 Task: Look for space in Oleksandriya, Ukraine from 6th September, 2023 to 18th September, 2023 for 3 adults in price range Rs.6000 to Rs.12000. Place can be entire place with 2 bedrooms having 2 beds and 2 bathrooms. Property type can be house, flat, guest house, hotel. Booking option can be shelf check-in. Required host language is English.
Action: Mouse moved to (414, 99)
Screenshot: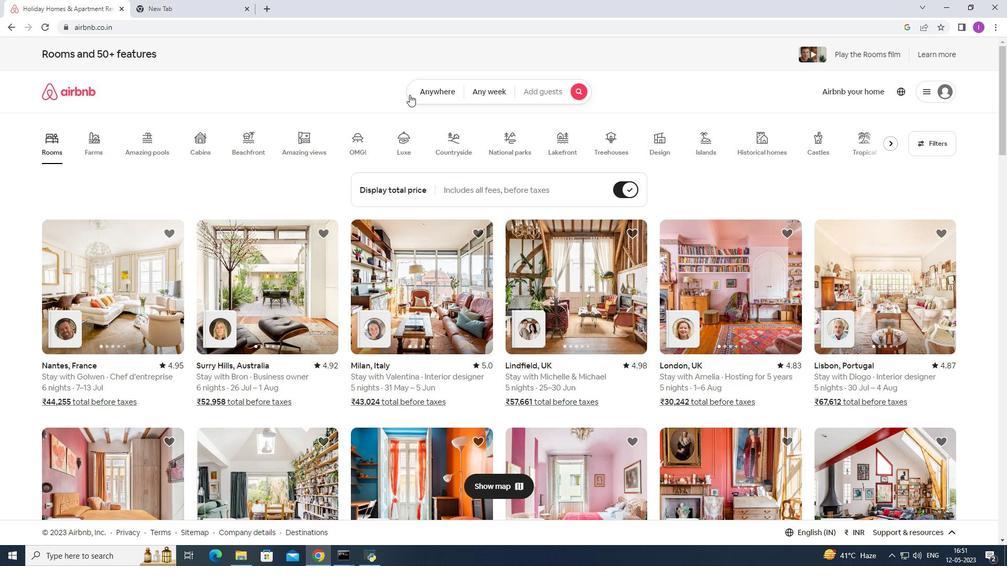 
Action: Mouse pressed left at (414, 99)
Screenshot: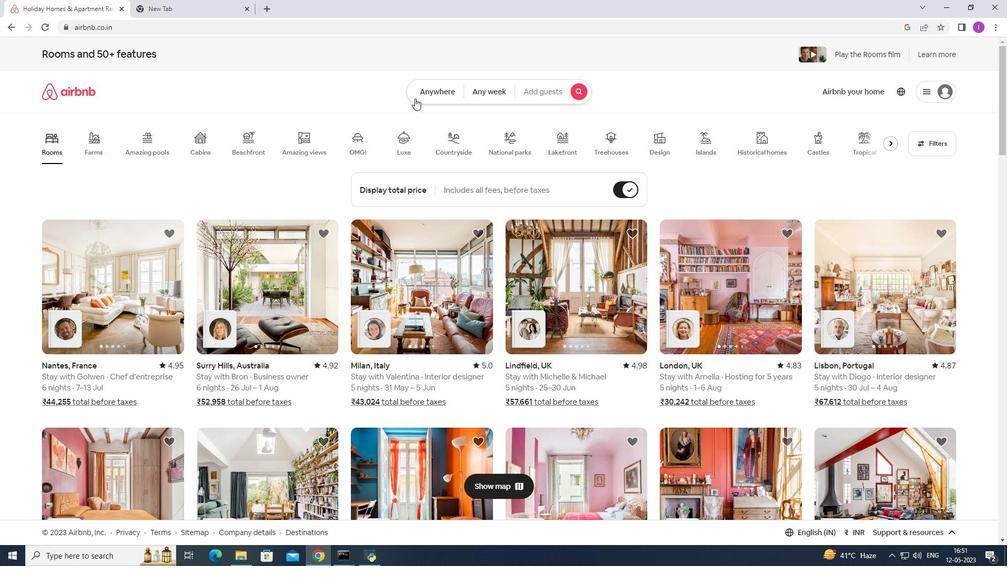 
Action: Mouse moved to (363, 130)
Screenshot: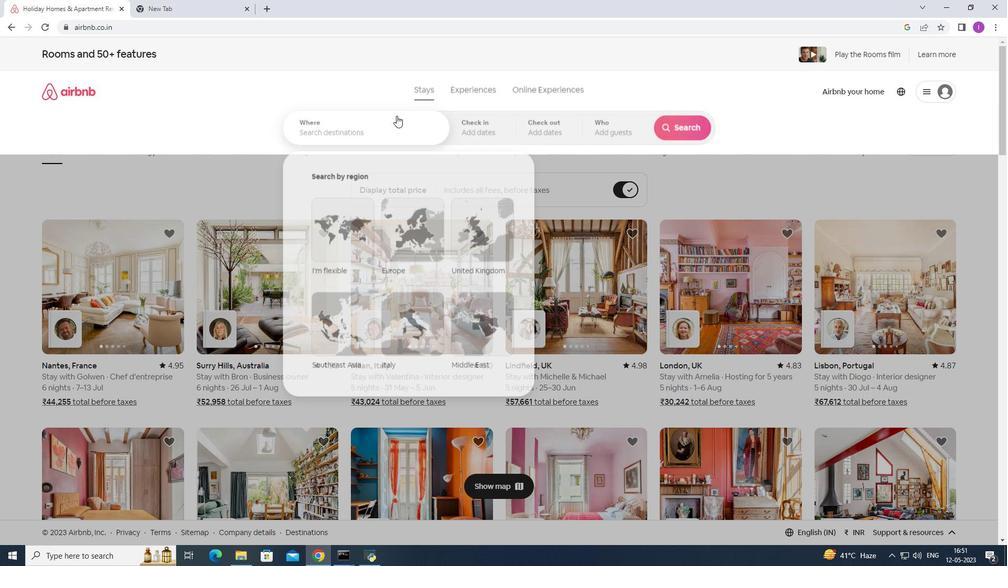 
Action: Mouse pressed left at (363, 130)
Screenshot: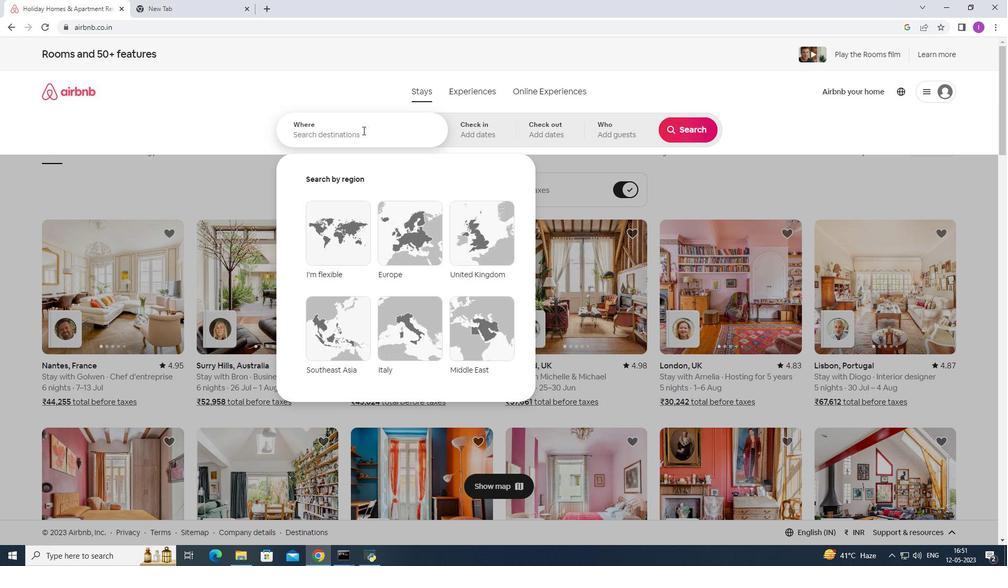 
Action: Mouse moved to (362, 130)
Screenshot: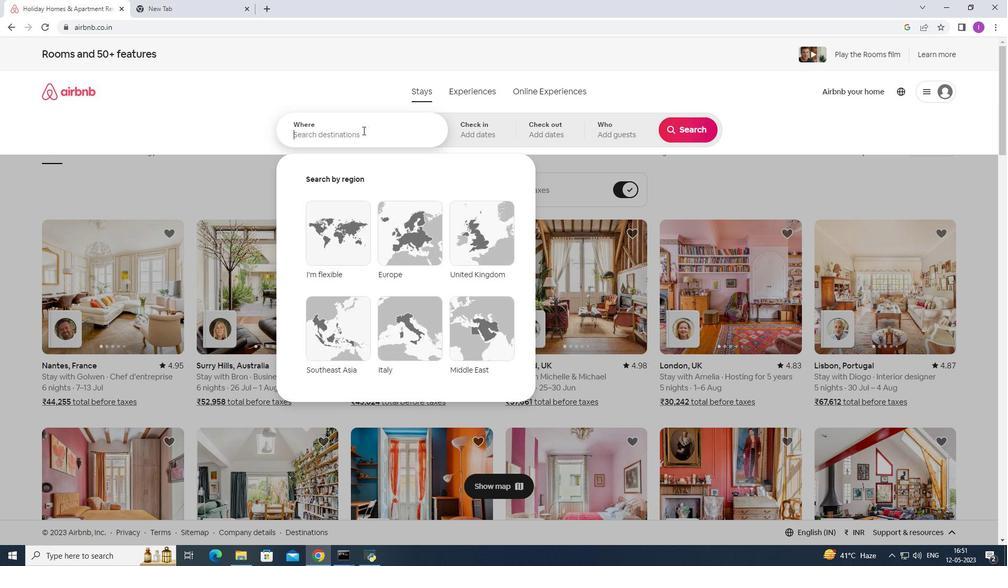 
Action: Key pressed <Key.shift><Key.shift>Oleksandriya,<Key.shift><Key.shift><Key.shift>Ukraine
Screenshot: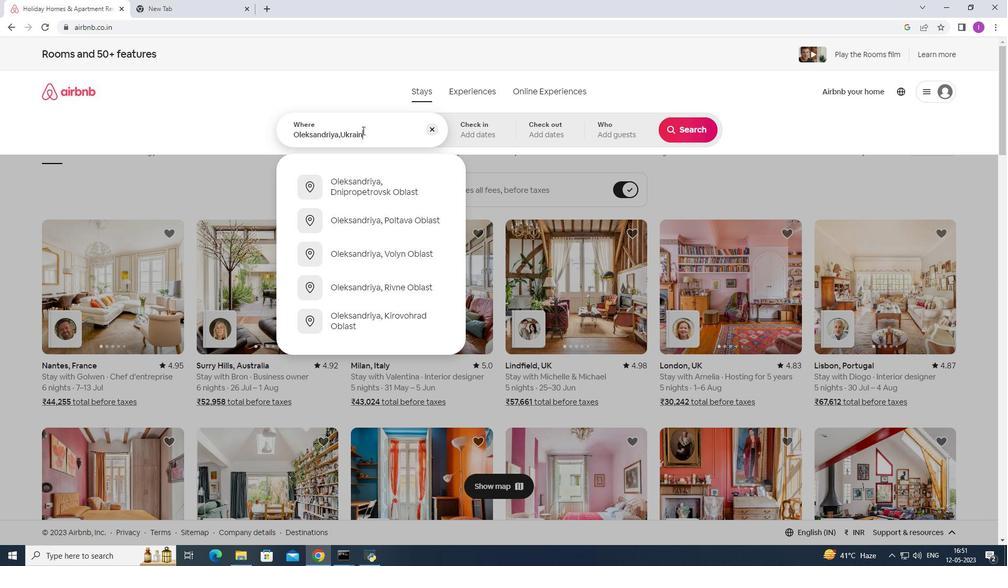 
Action: Mouse moved to (471, 136)
Screenshot: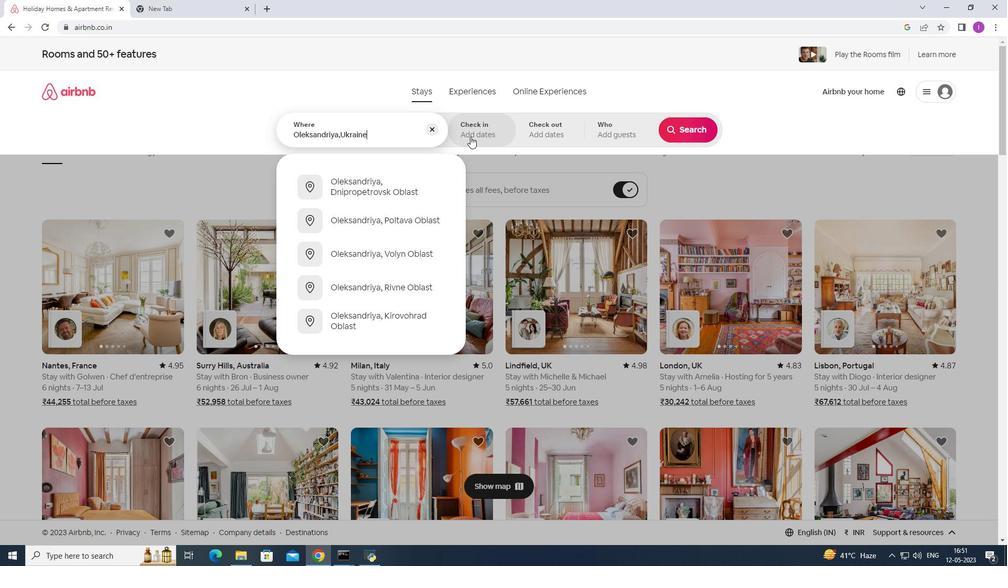 
Action: Mouse pressed left at (471, 136)
Screenshot: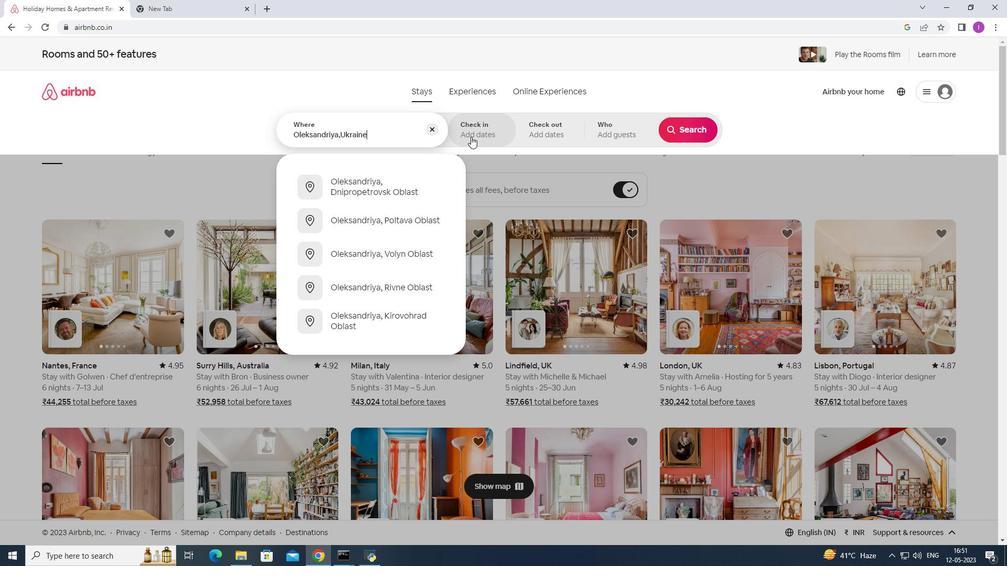 
Action: Mouse moved to (685, 211)
Screenshot: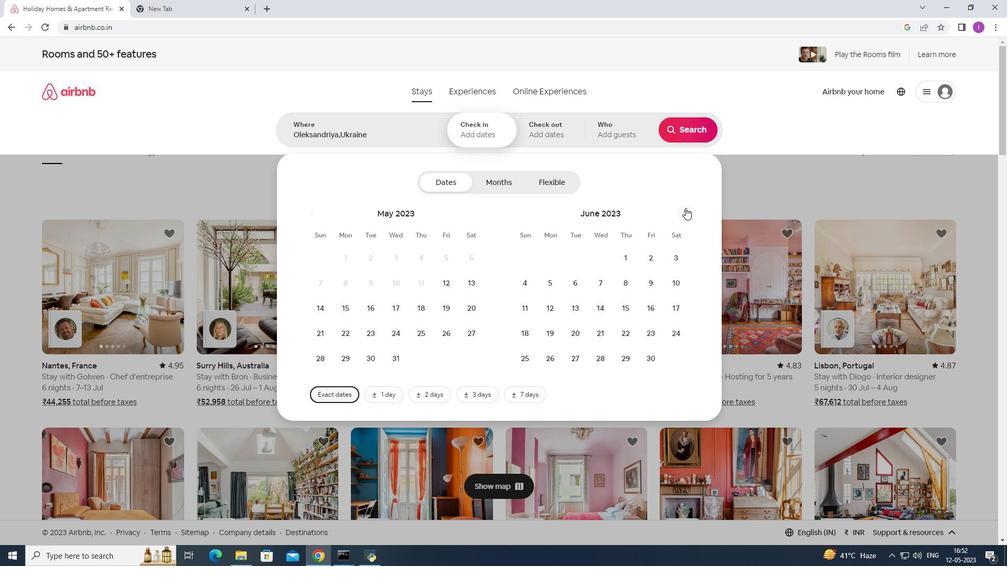 
Action: Mouse pressed left at (685, 211)
Screenshot: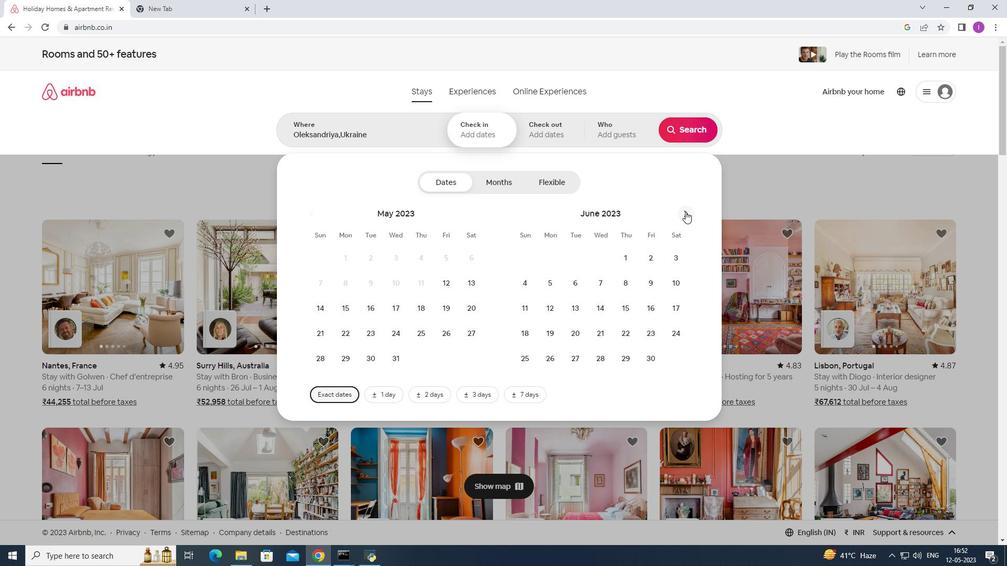 
Action: Mouse pressed left at (685, 211)
Screenshot: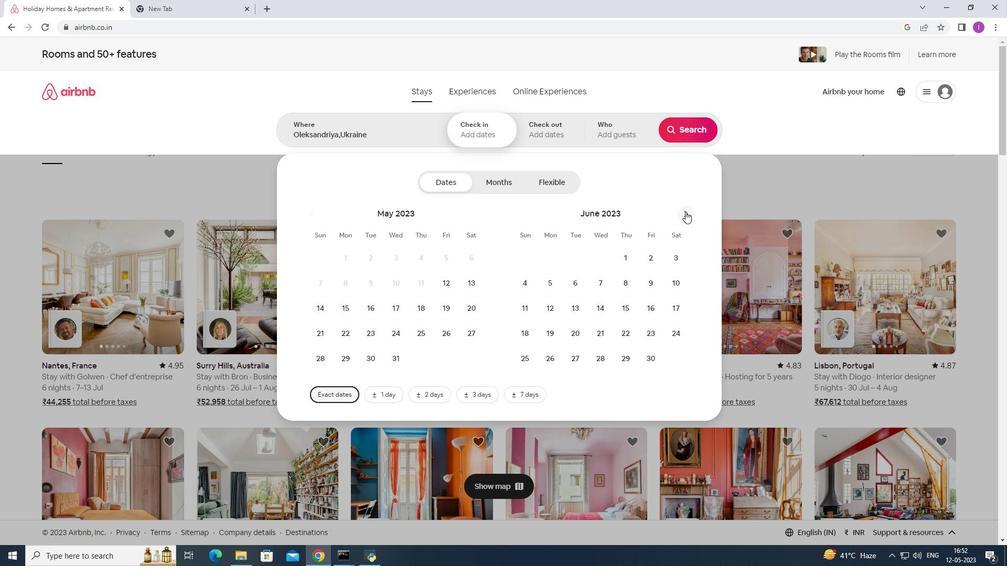 
Action: Mouse pressed left at (685, 211)
Screenshot: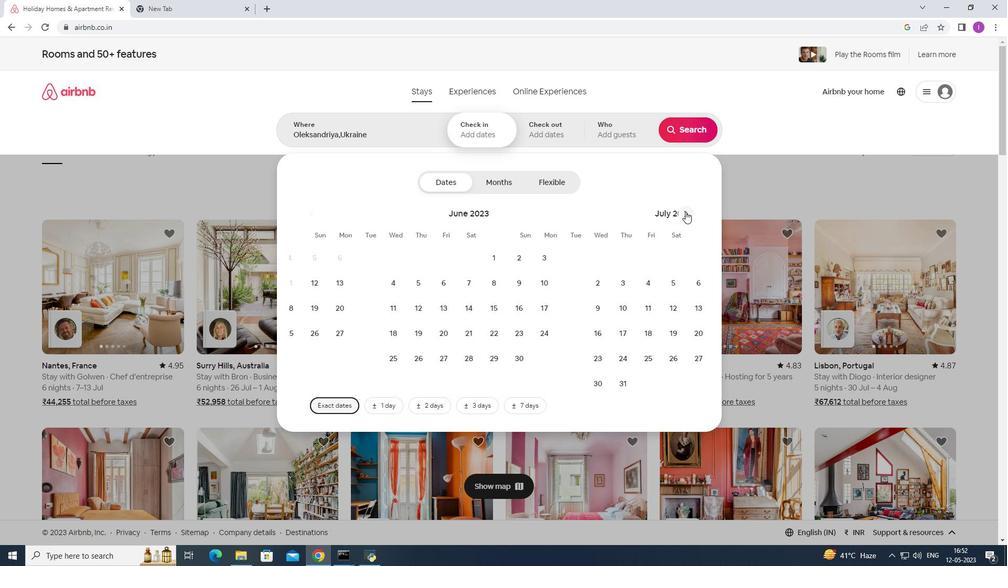 
Action: Mouse pressed left at (685, 211)
Screenshot: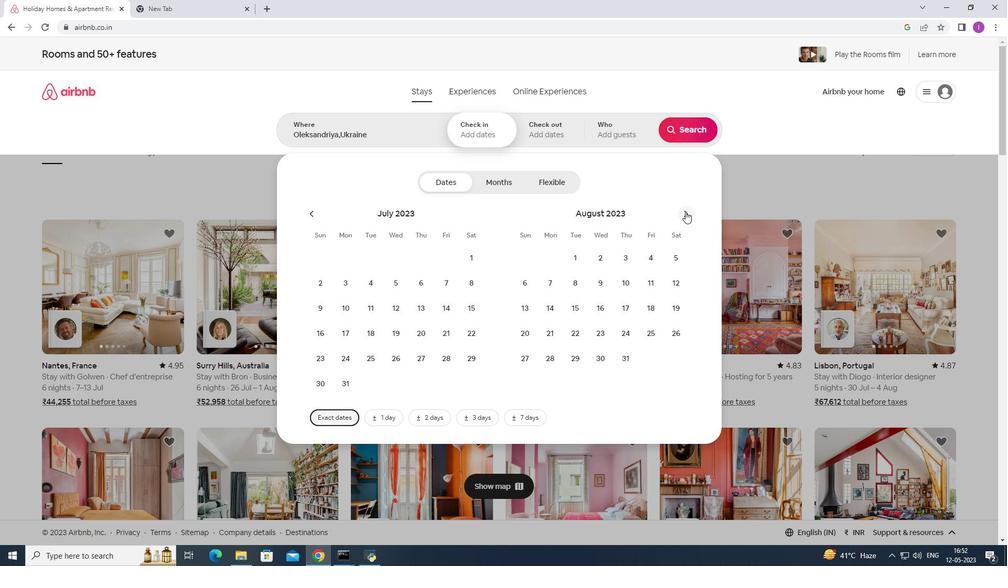 
Action: Mouse moved to (600, 287)
Screenshot: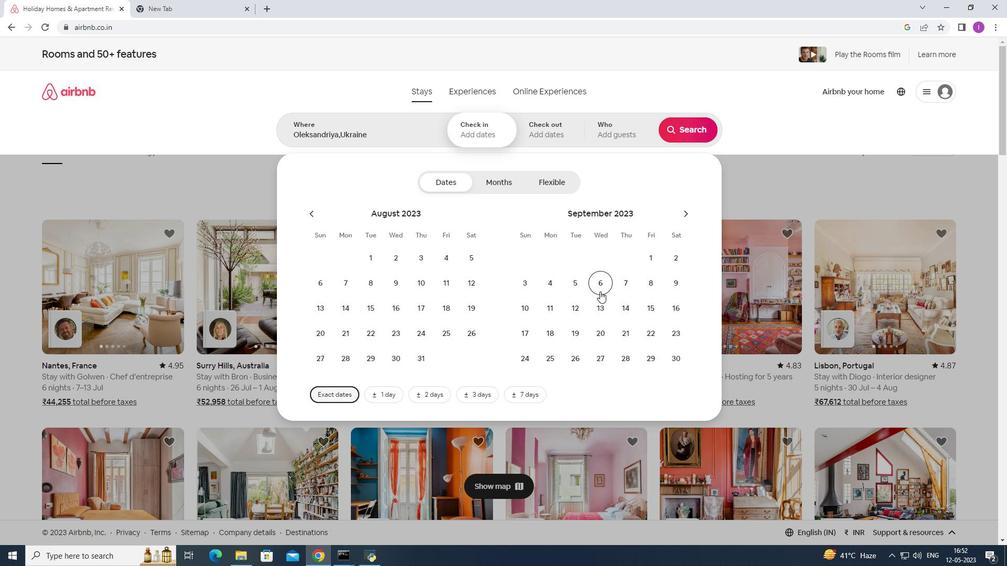 
Action: Mouse pressed left at (600, 287)
Screenshot: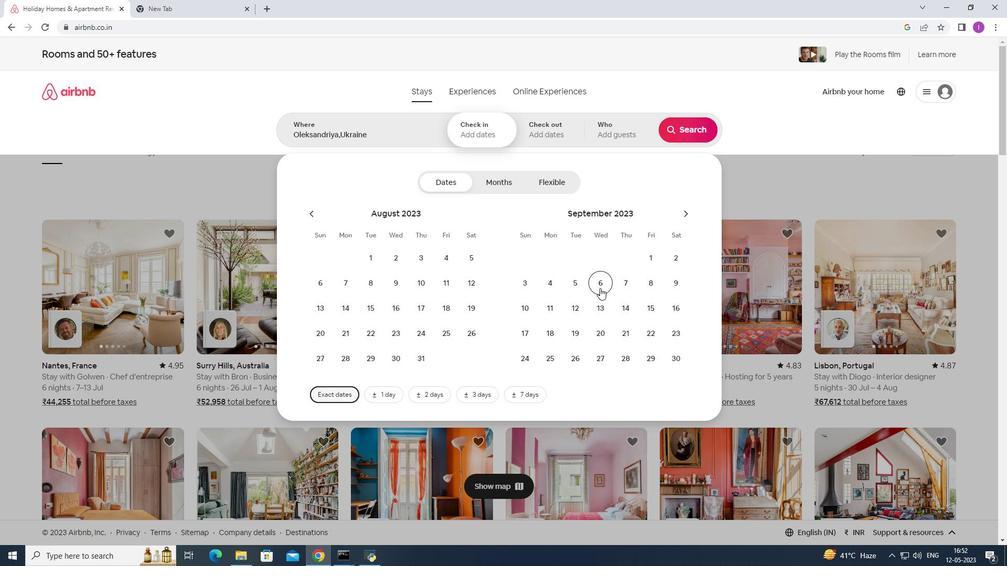 
Action: Mouse moved to (547, 336)
Screenshot: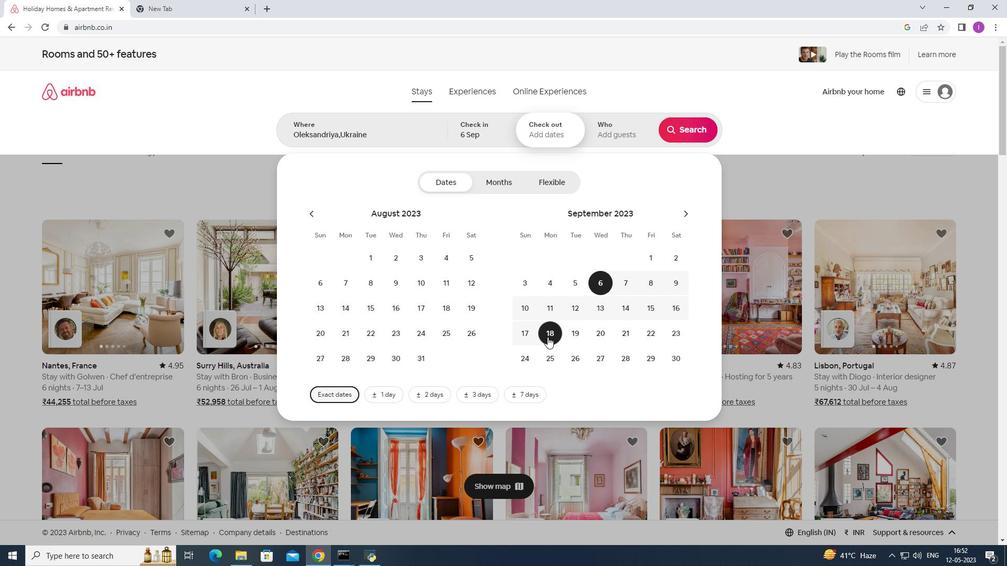 
Action: Mouse pressed left at (547, 336)
Screenshot: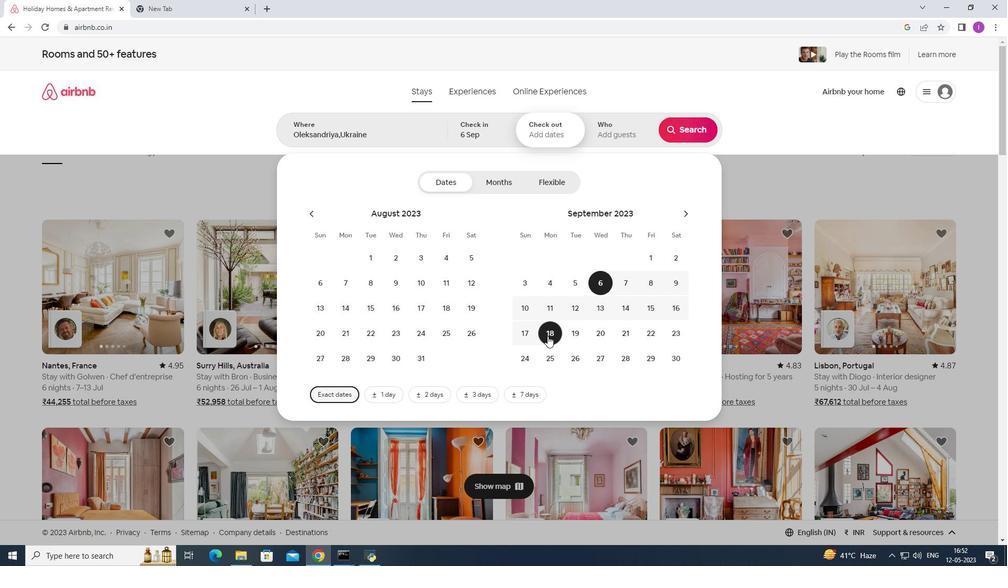 
Action: Mouse moved to (632, 136)
Screenshot: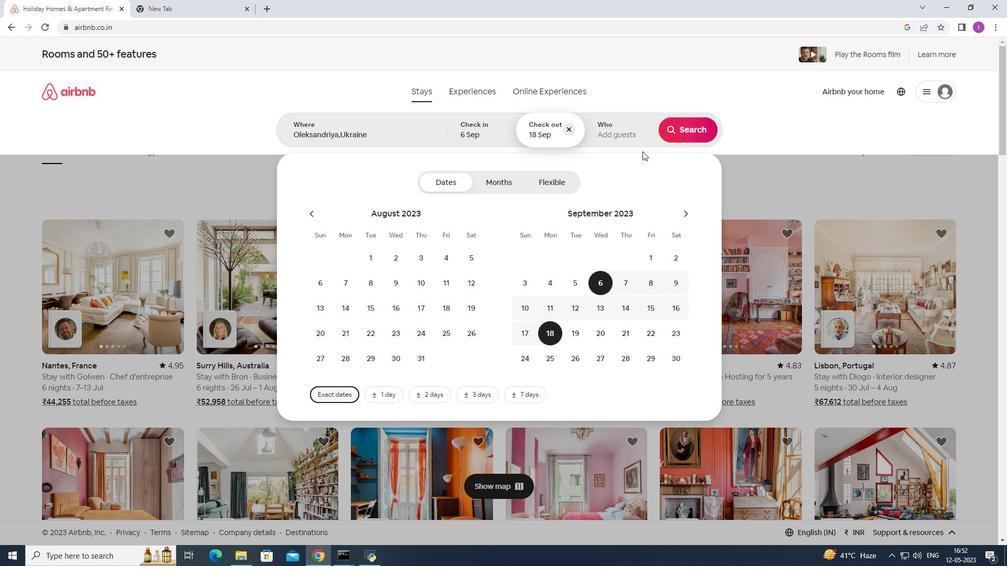
Action: Mouse pressed left at (632, 136)
Screenshot: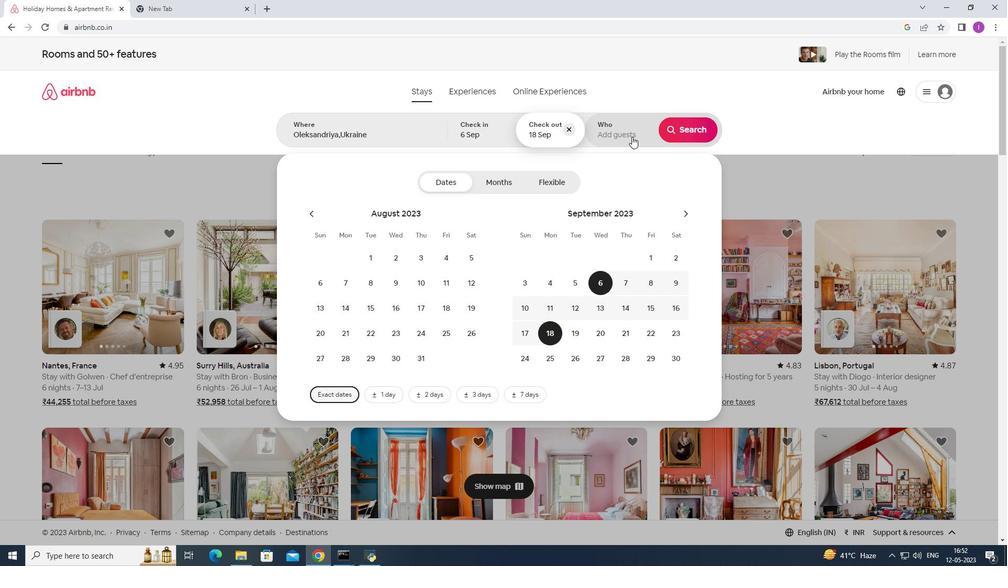 
Action: Mouse moved to (692, 184)
Screenshot: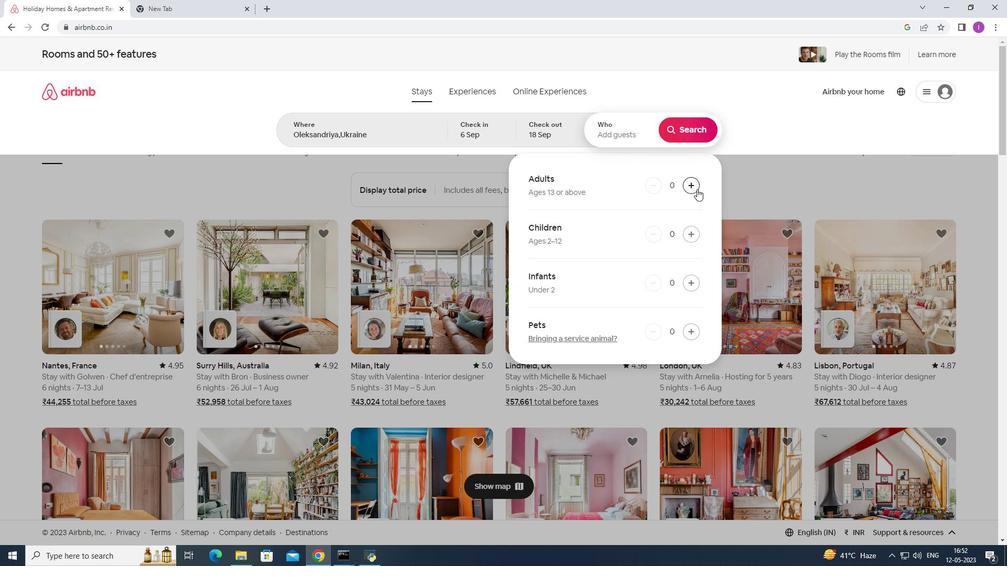 
Action: Mouse pressed left at (692, 184)
Screenshot: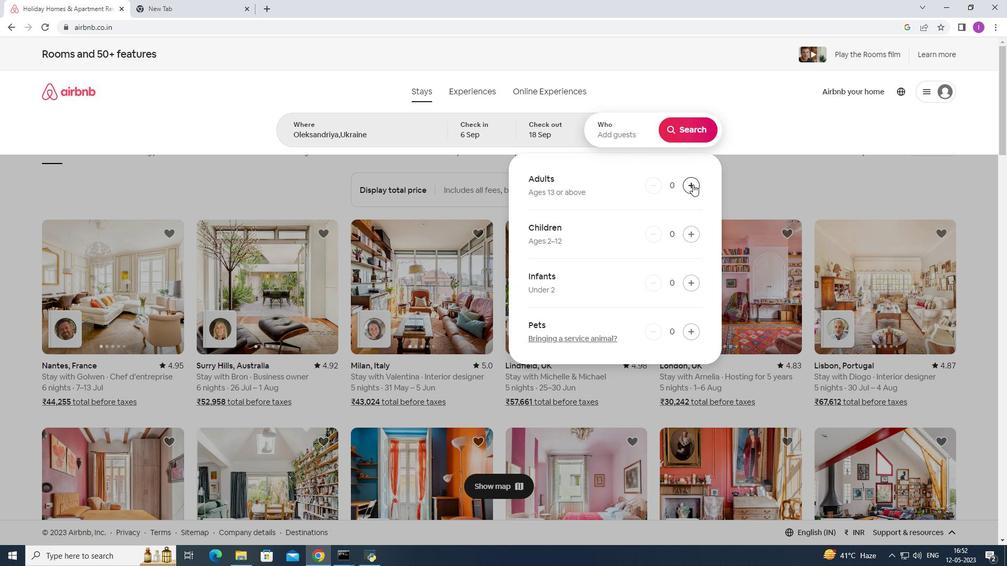 
Action: Mouse pressed left at (692, 184)
Screenshot: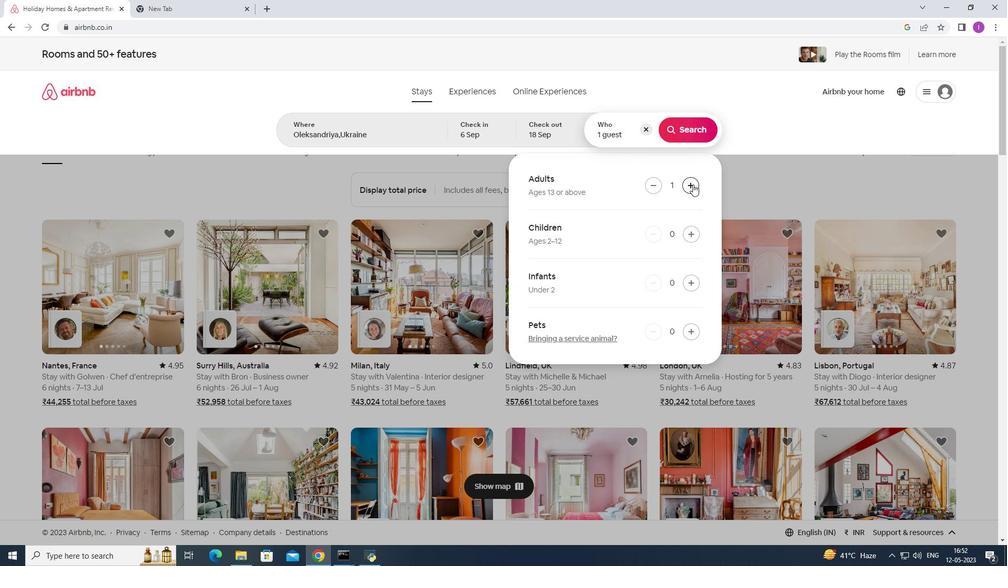 
Action: Mouse pressed left at (692, 184)
Screenshot: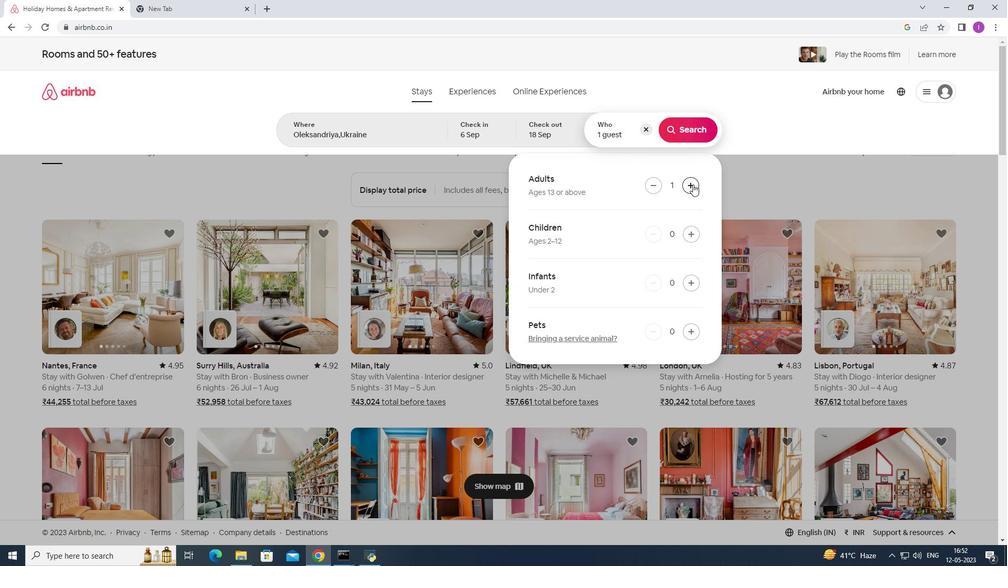 
Action: Mouse pressed left at (692, 184)
Screenshot: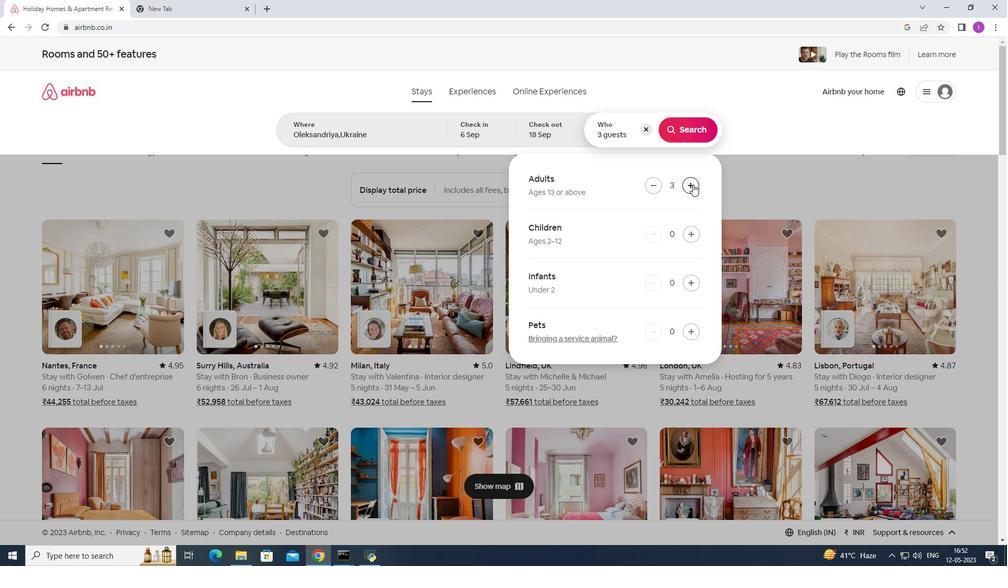 
Action: Mouse moved to (653, 187)
Screenshot: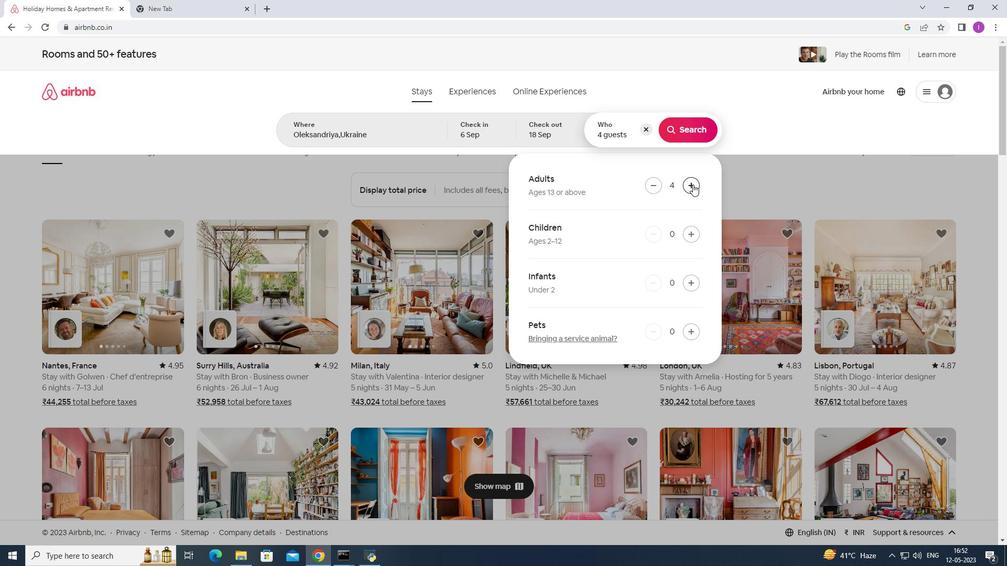 
Action: Mouse pressed left at (653, 187)
Screenshot: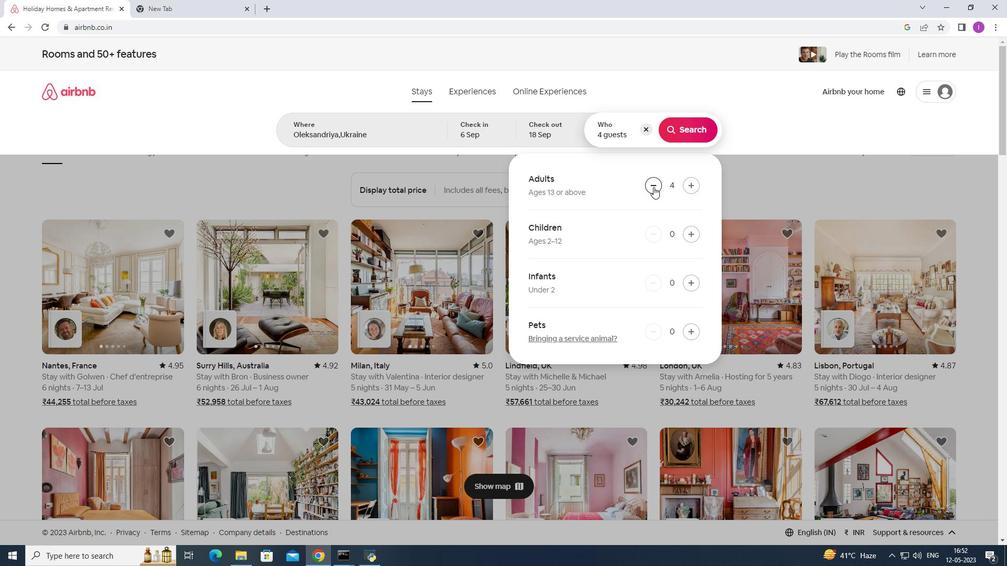 
Action: Mouse moved to (675, 143)
Screenshot: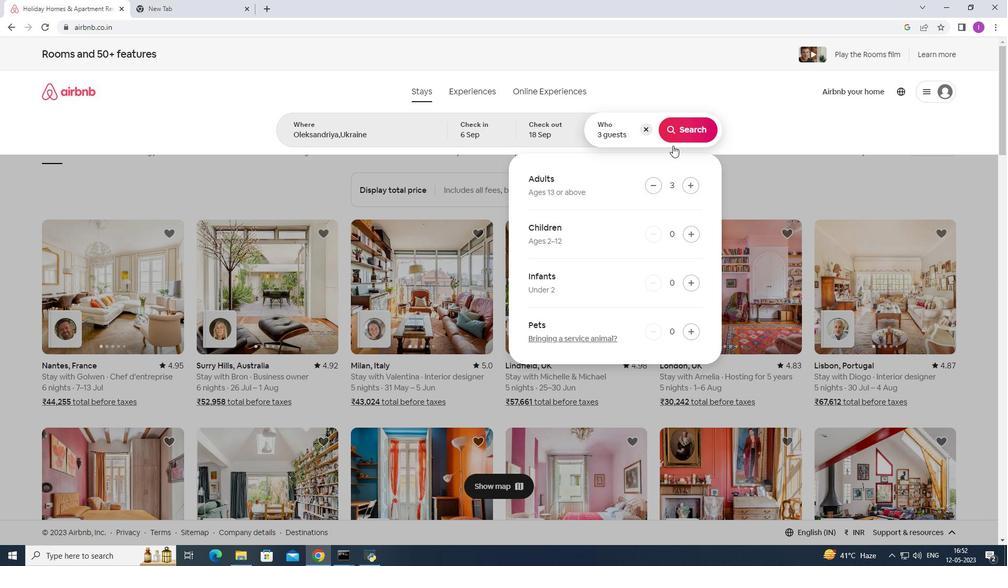 
Action: Mouse pressed left at (675, 143)
Screenshot: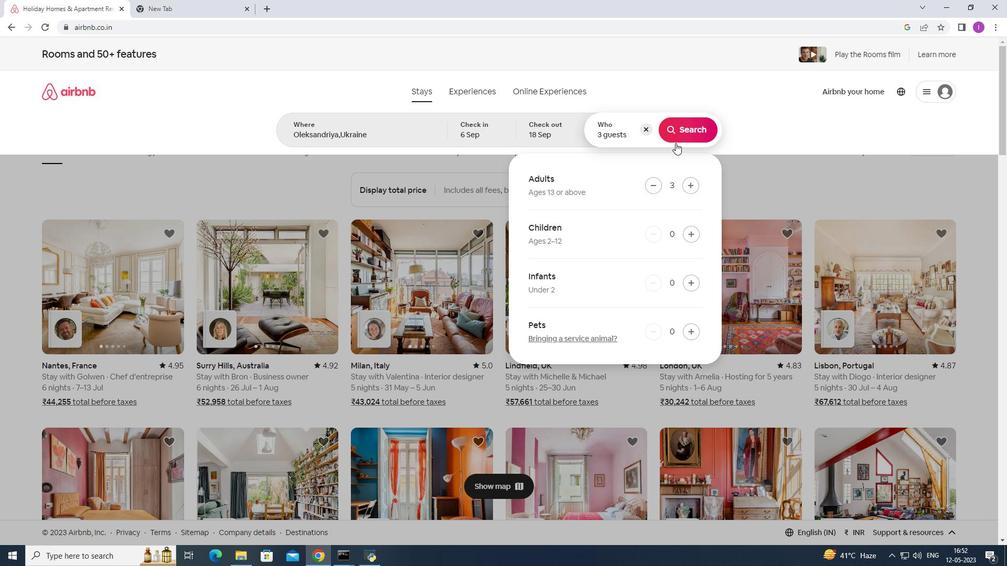 
Action: Mouse moved to (691, 136)
Screenshot: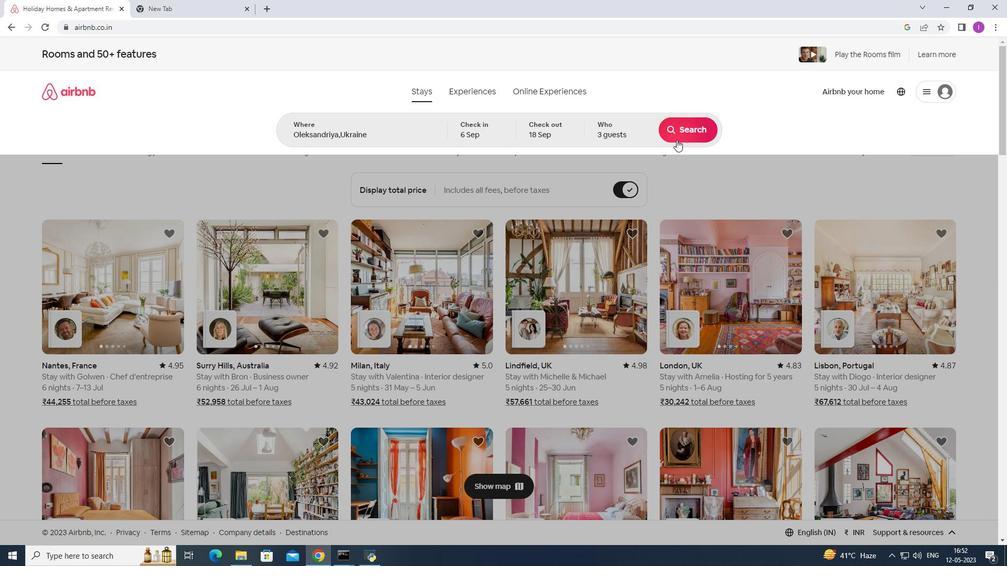 
Action: Mouse pressed left at (691, 136)
Screenshot: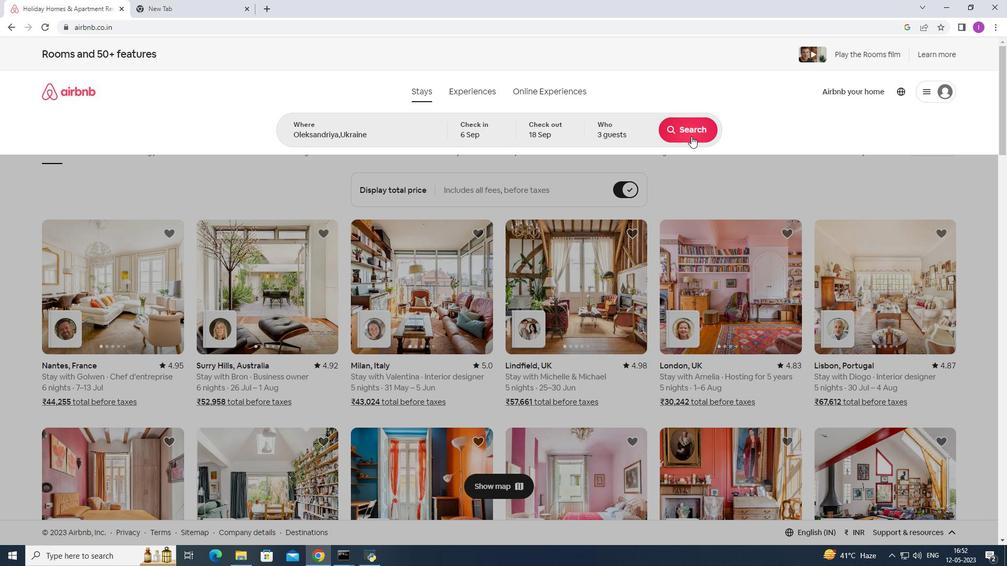 
Action: Mouse moved to (955, 97)
Screenshot: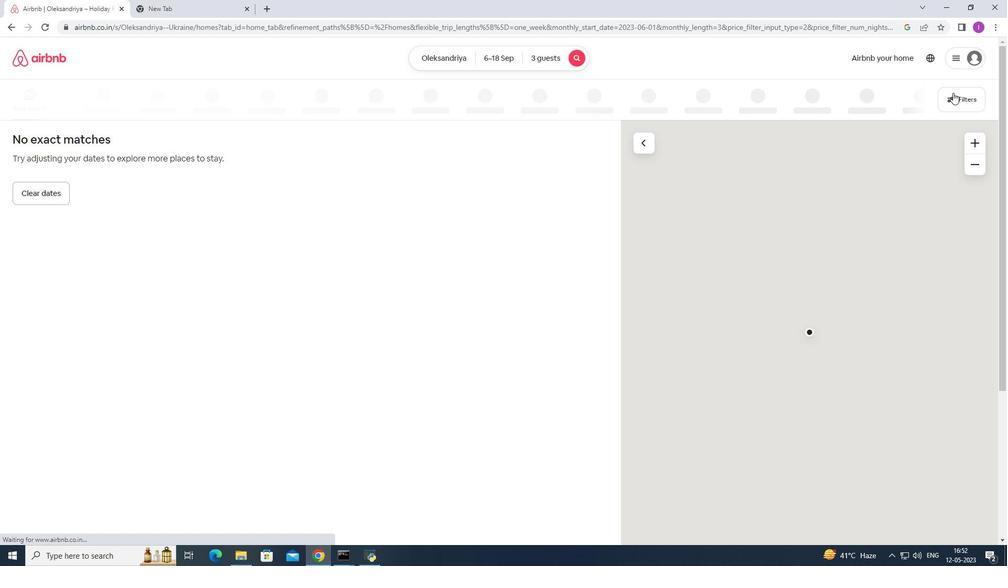 
Action: Mouse pressed left at (955, 97)
Screenshot: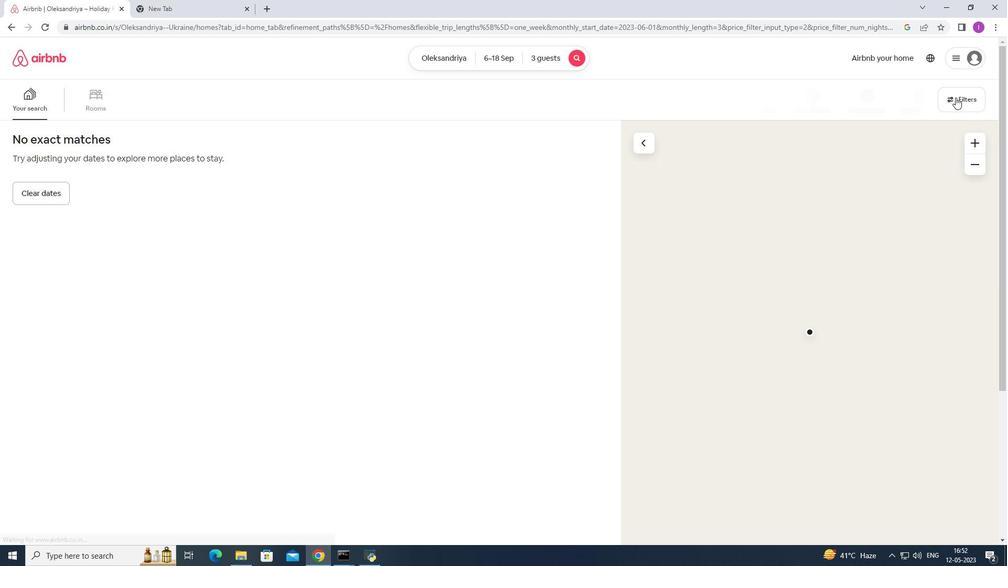 
Action: Mouse moved to (578, 359)
Screenshot: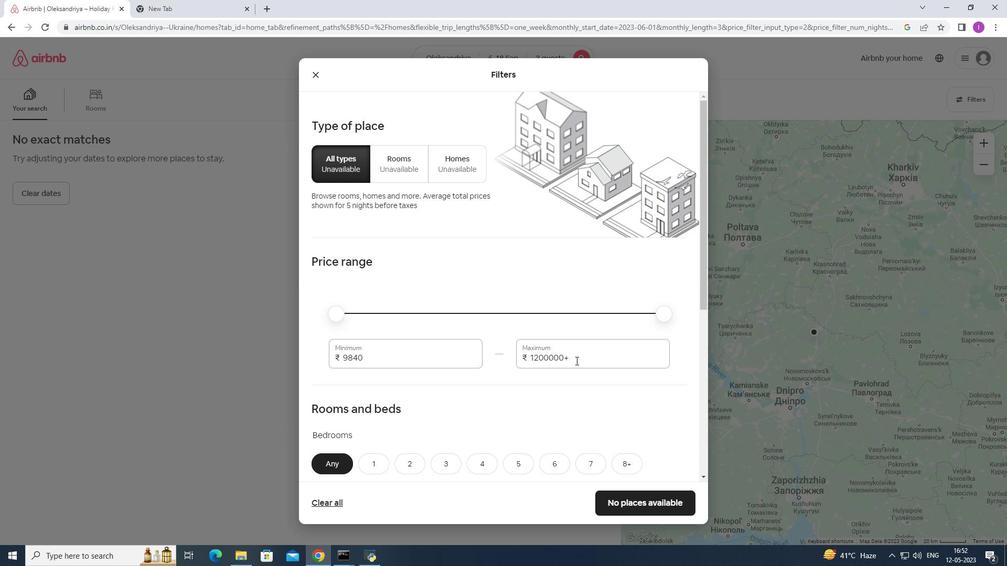 
Action: Mouse pressed left at (578, 359)
Screenshot: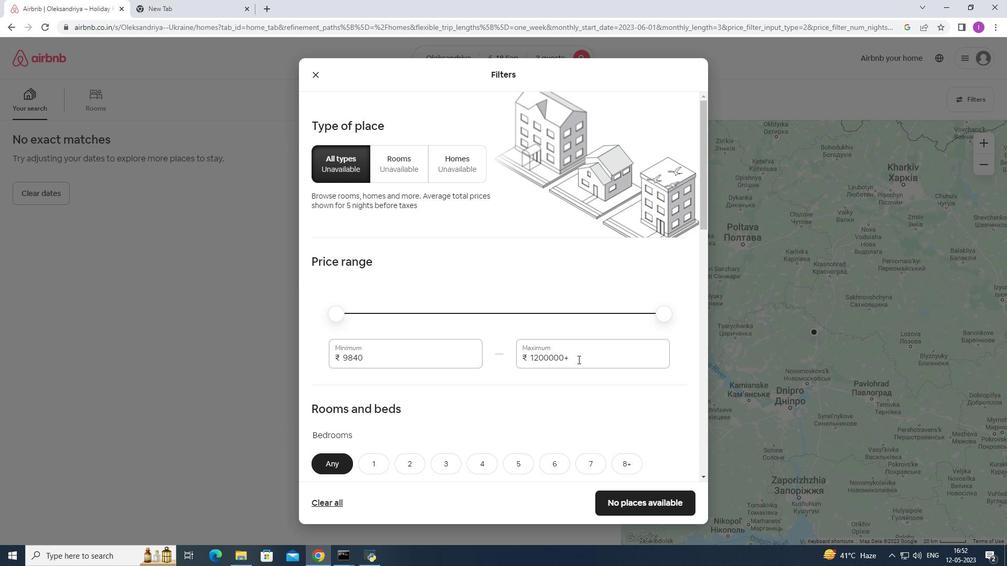 
Action: Mouse moved to (518, 357)
Screenshot: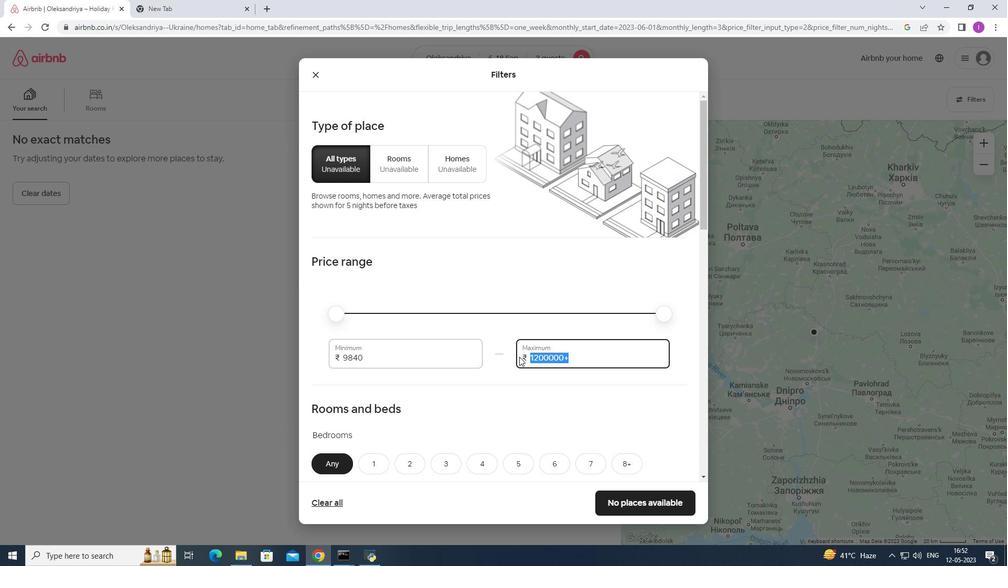 
Action: Key pressed 12000
Screenshot: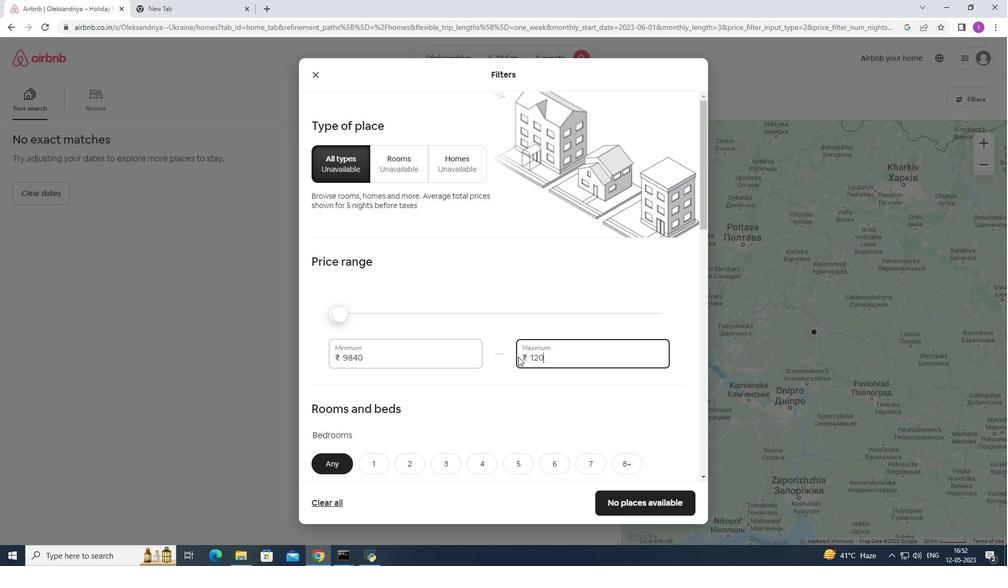 
Action: Mouse moved to (374, 356)
Screenshot: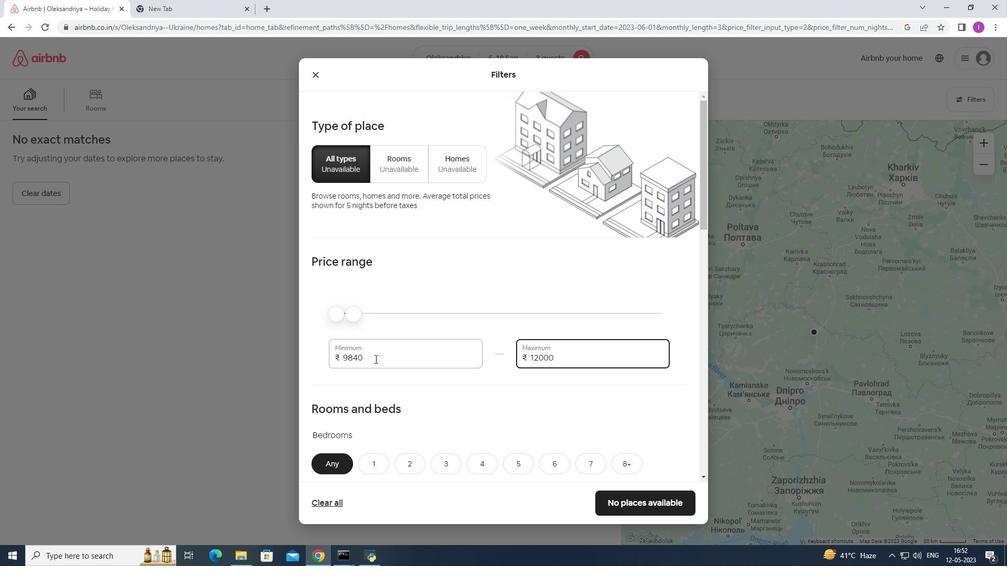 
Action: Mouse pressed left at (374, 356)
Screenshot: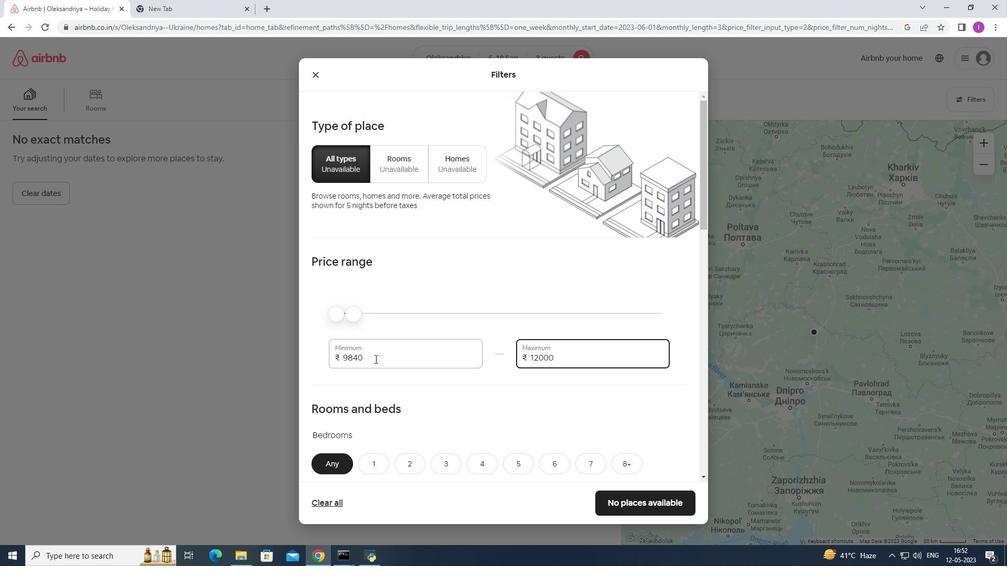 
Action: Mouse moved to (337, 349)
Screenshot: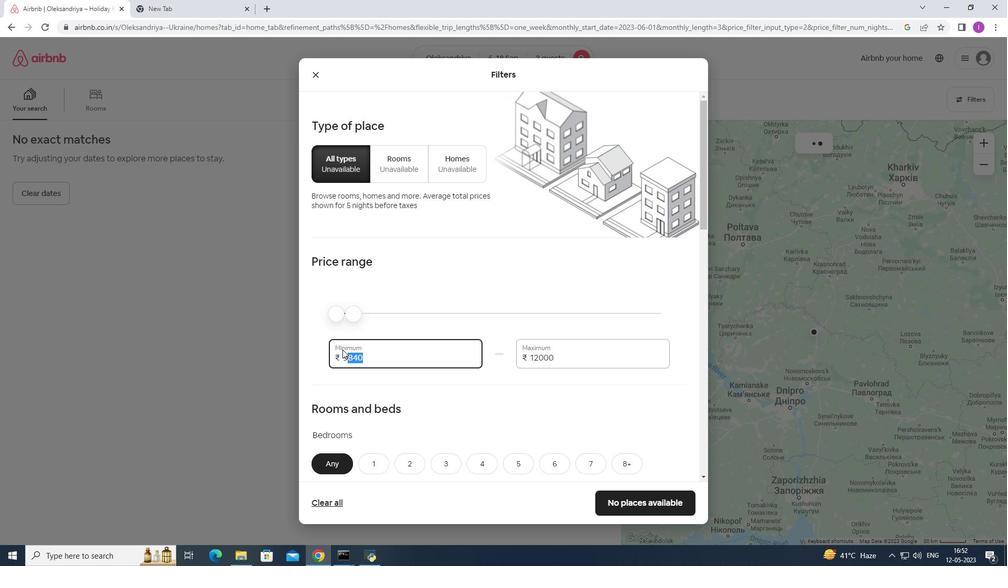 
Action: Key pressed 6000
Screenshot: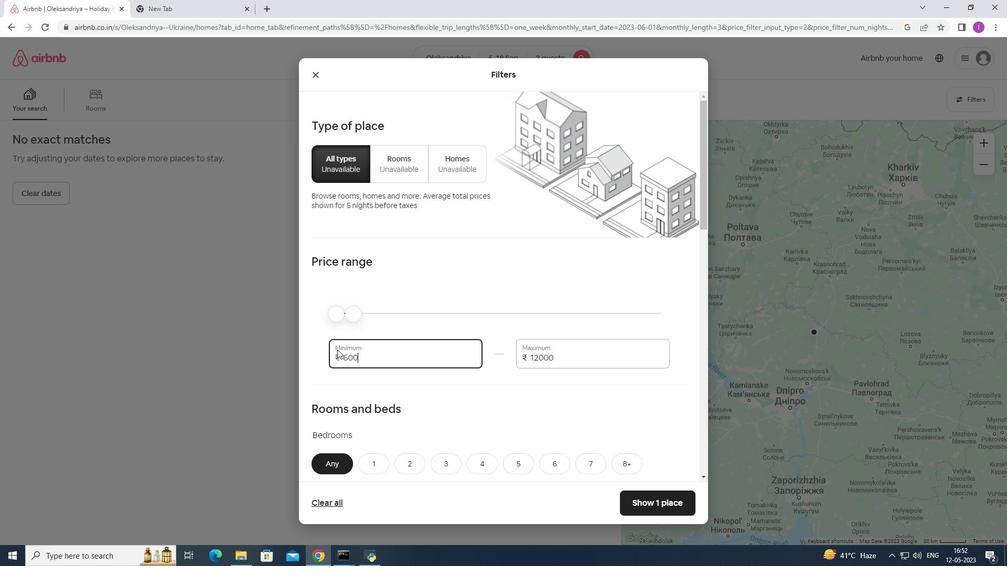 
Action: Mouse moved to (407, 370)
Screenshot: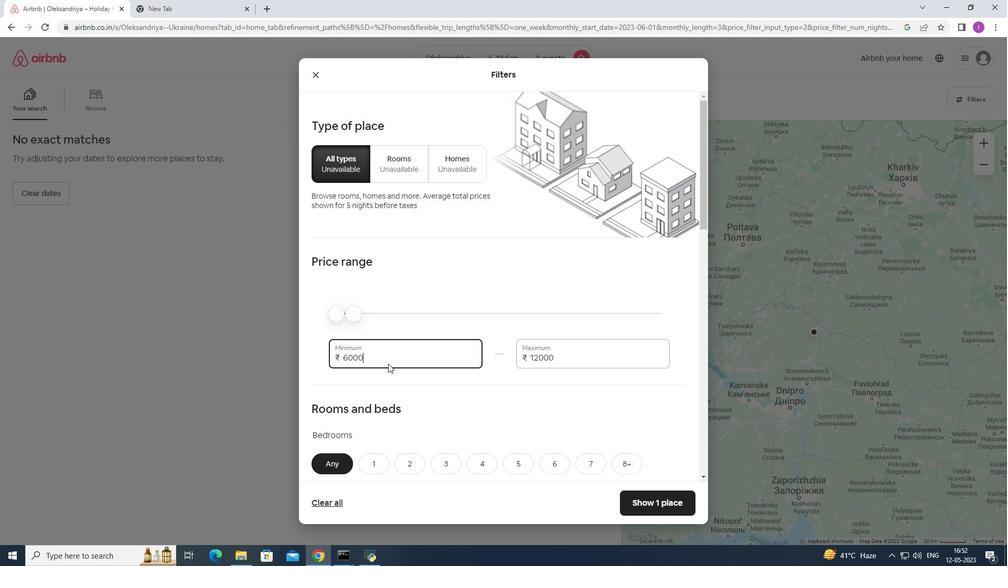 
Action: Mouse scrolled (407, 369) with delta (0, 0)
Screenshot: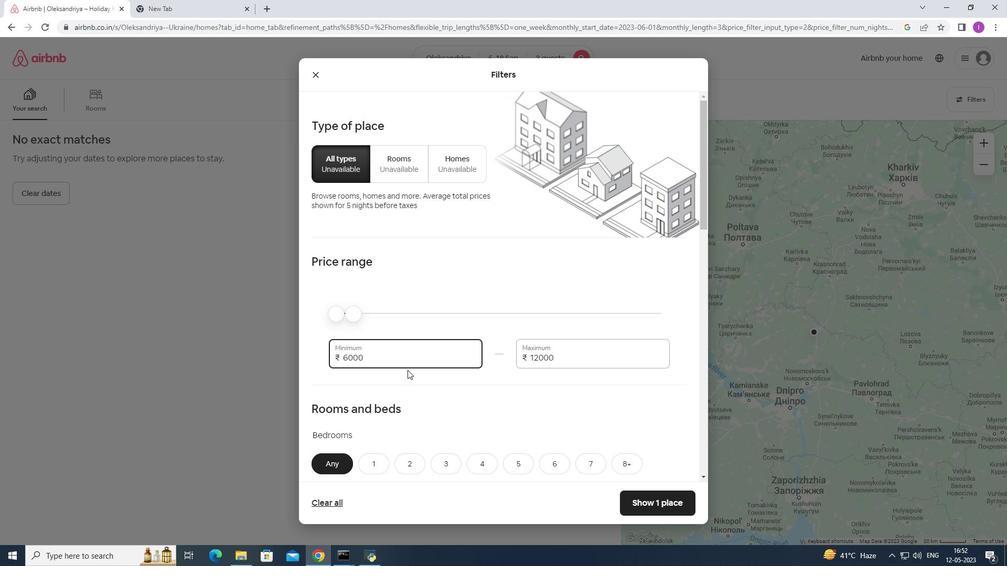 
Action: Mouse scrolled (407, 369) with delta (0, 0)
Screenshot: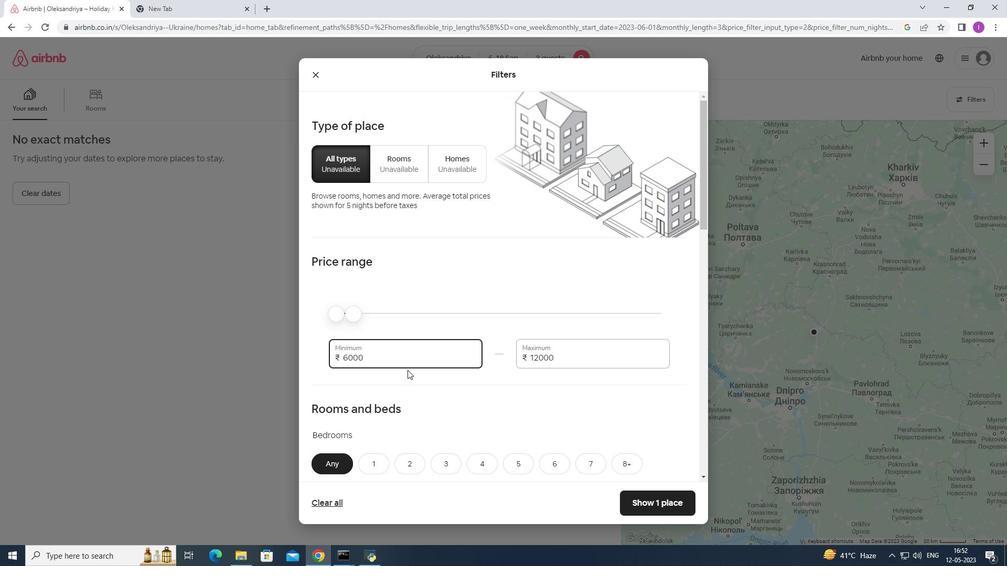
Action: Mouse moved to (417, 361)
Screenshot: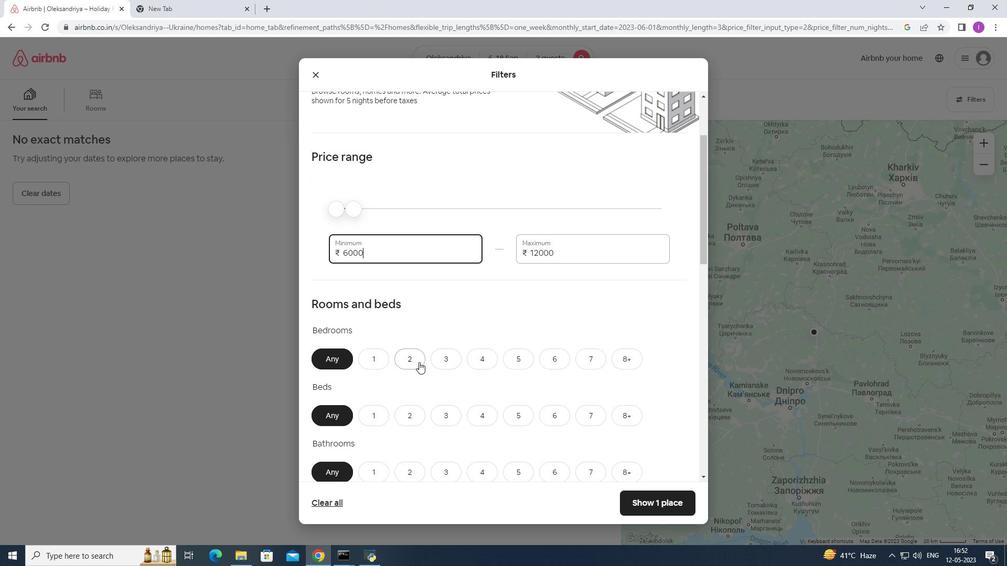 
Action: Mouse pressed left at (417, 361)
Screenshot: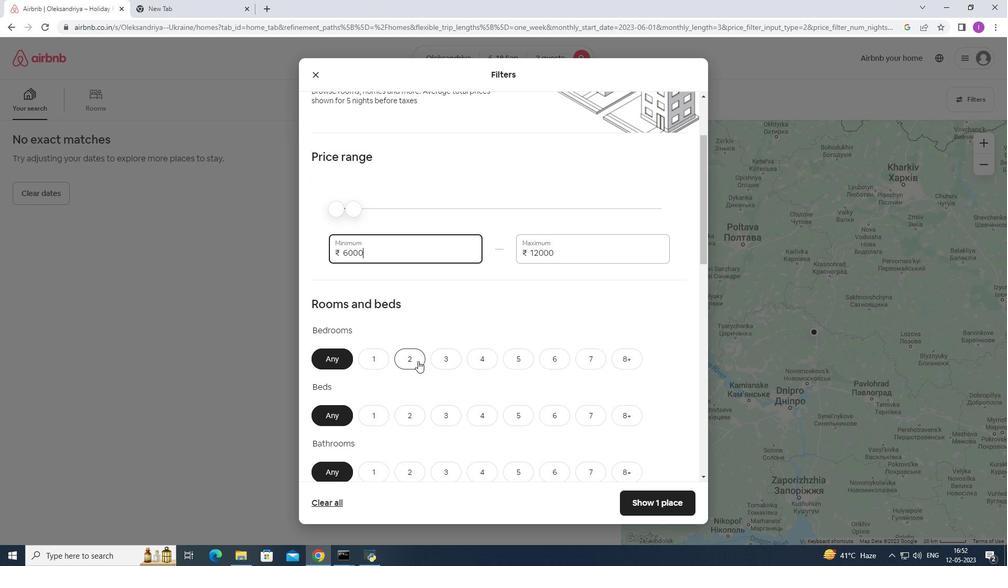 
Action: Mouse moved to (408, 410)
Screenshot: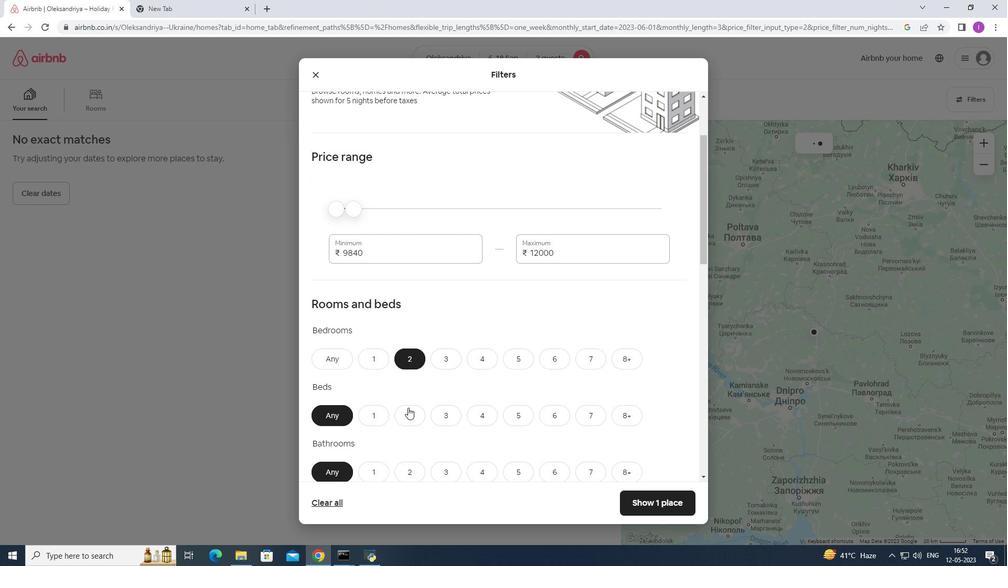 
Action: Mouse pressed left at (408, 410)
Screenshot: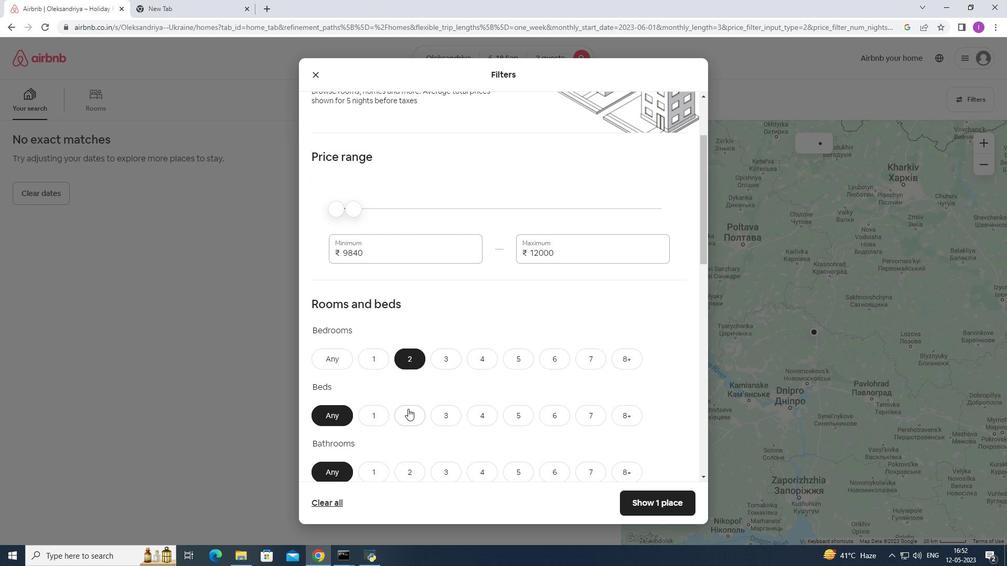 
Action: Mouse moved to (443, 397)
Screenshot: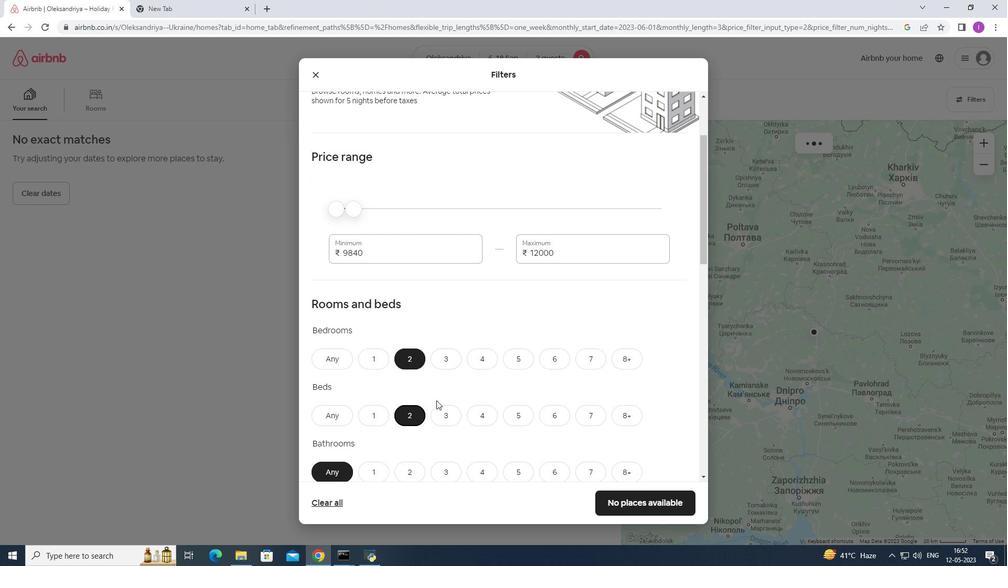 
Action: Mouse scrolled (443, 397) with delta (0, 0)
Screenshot: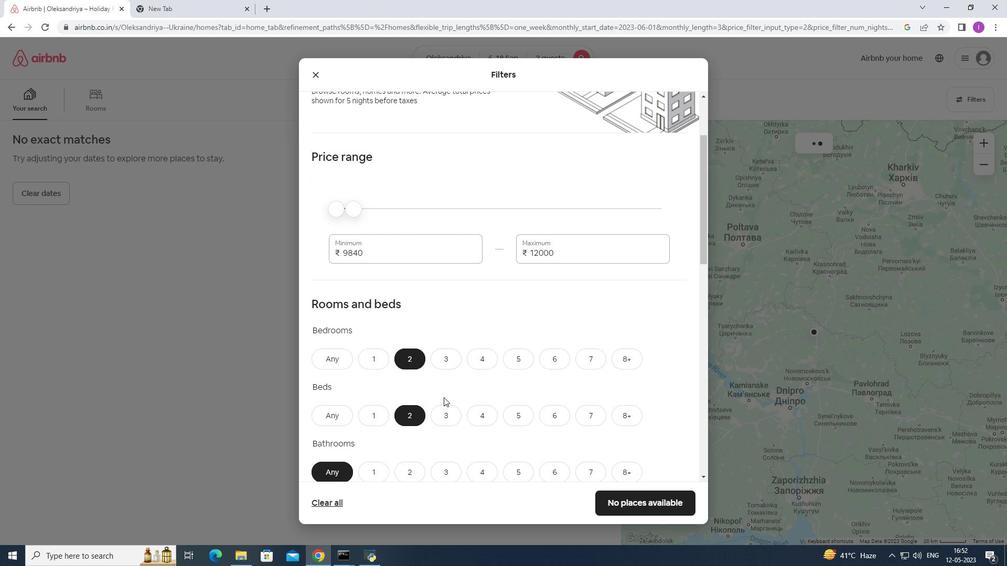 
Action: Mouse scrolled (443, 397) with delta (0, 0)
Screenshot: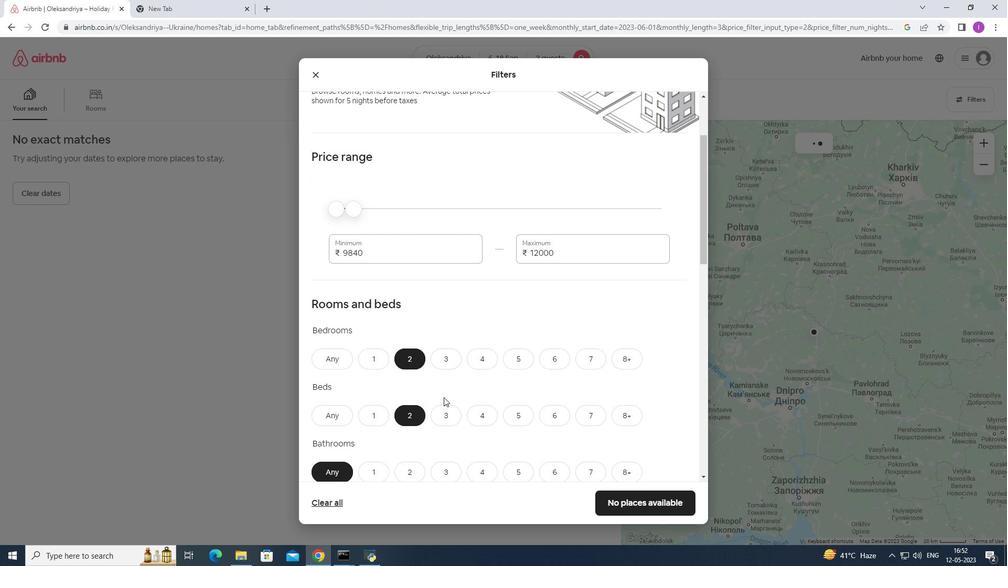 
Action: Mouse scrolled (443, 397) with delta (0, 0)
Screenshot: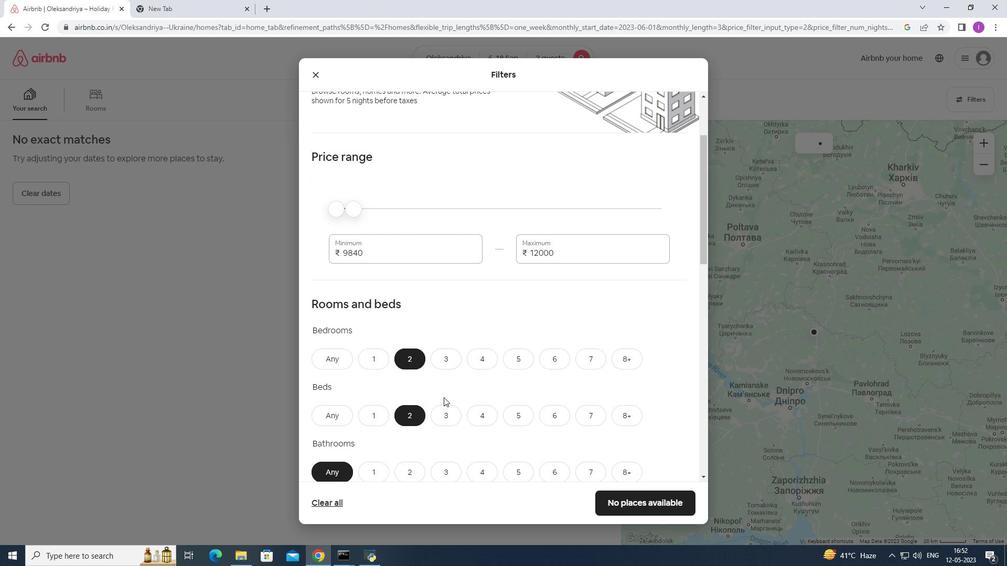 
Action: Mouse moved to (409, 318)
Screenshot: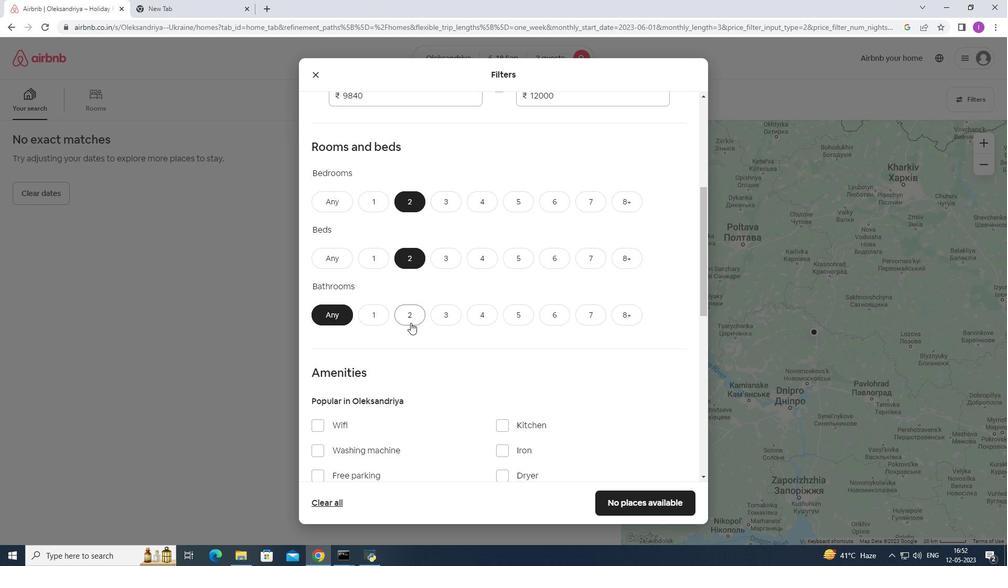 
Action: Mouse pressed left at (409, 318)
Screenshot: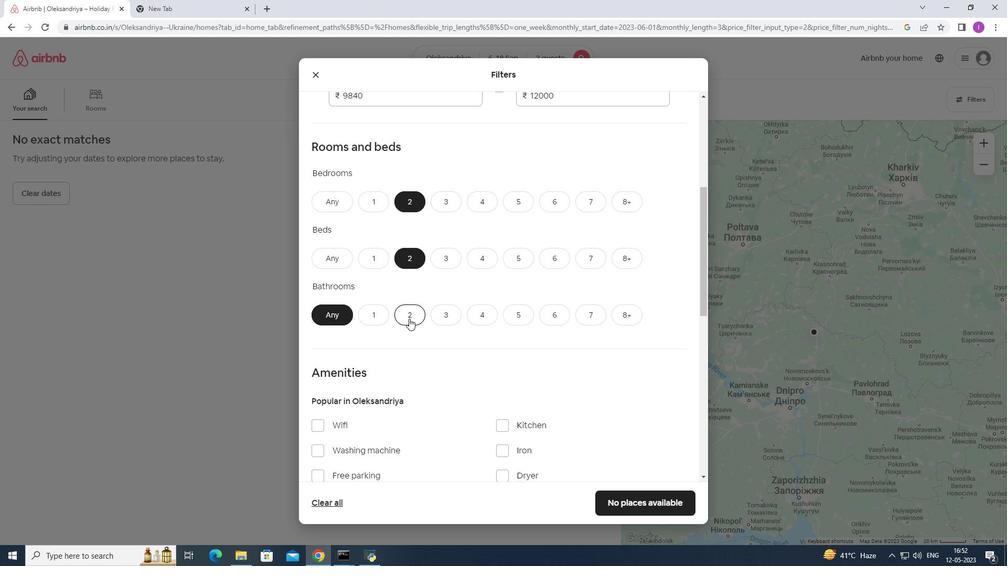 
Action: Mouse moved to (446, 304)
Screenshot: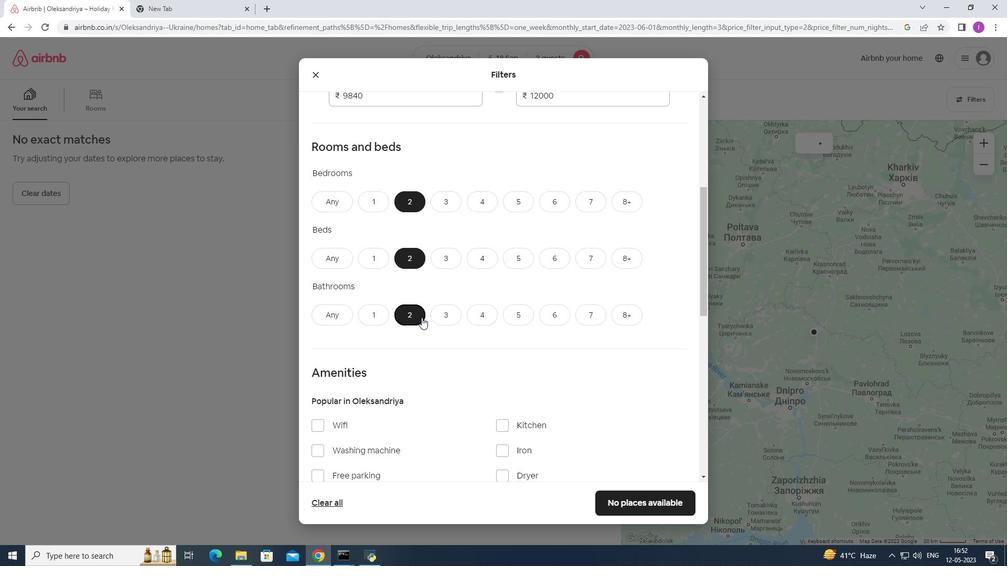 
Action: Mouse scrolled (446, 304) with delta (0, 0)
Screenshot: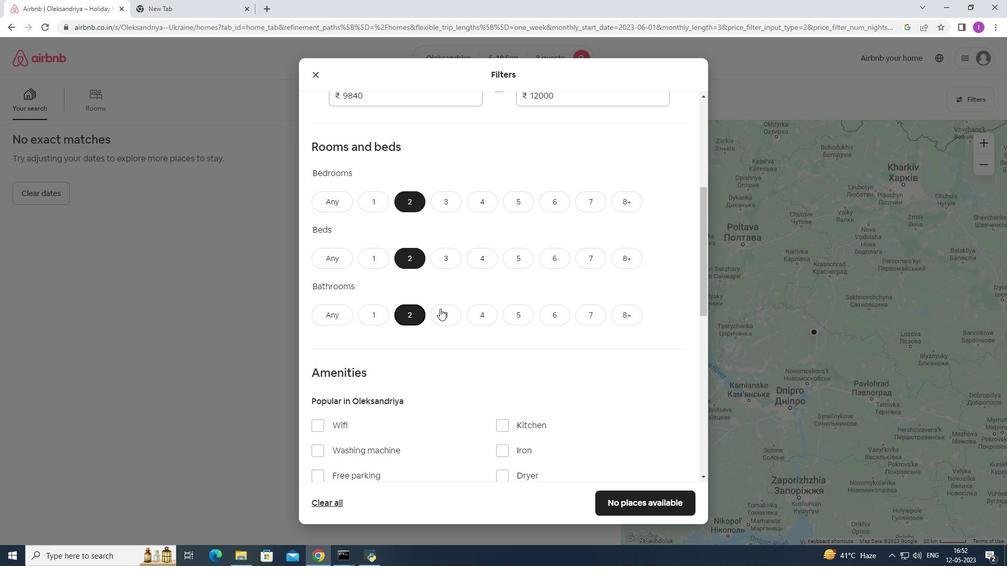 
Action: Mouse scrolled (446, 304) with delta (0, 0)
Screenshot: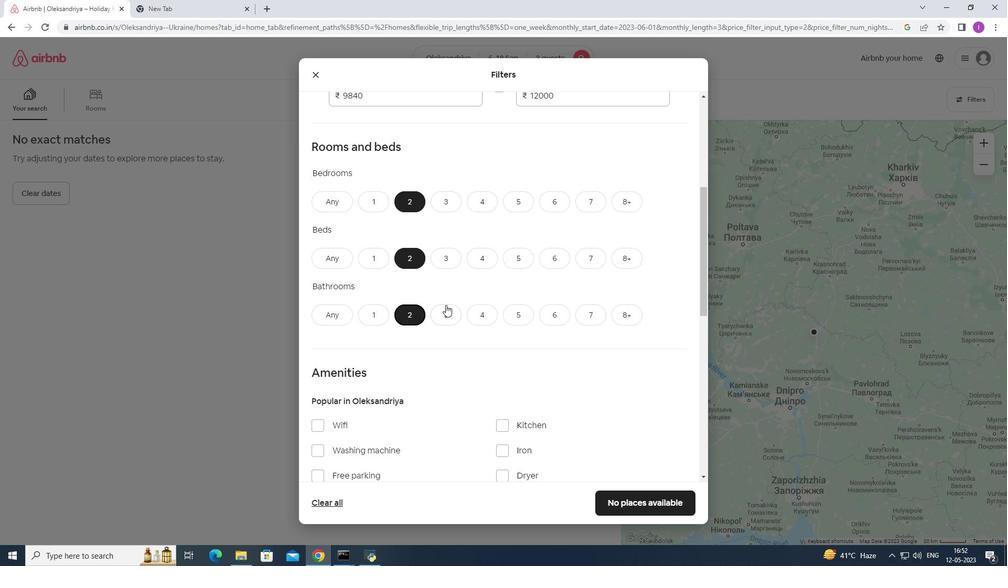 
Action: Mouse scrolled (446, 304) with delta (0, 0)
Screenshot: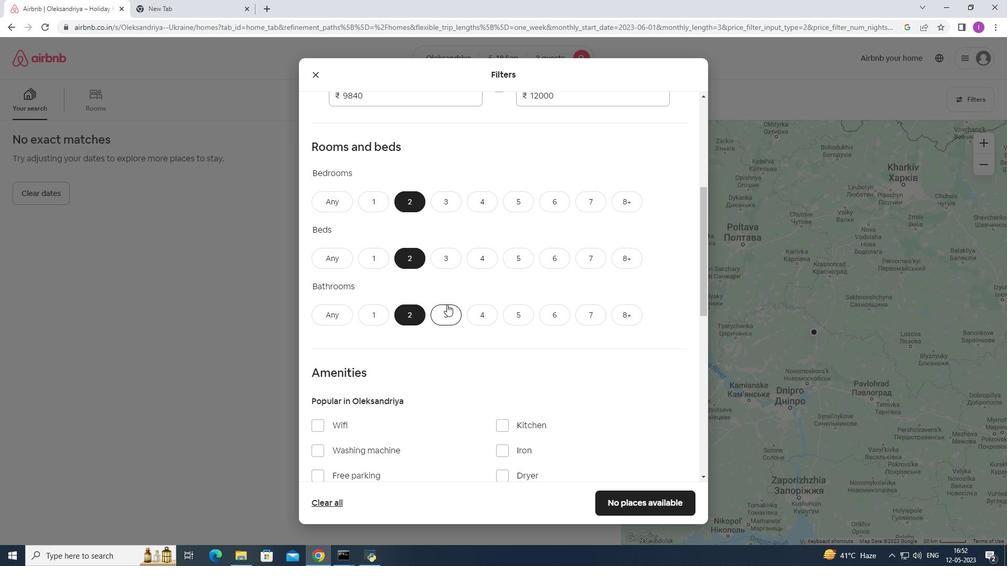 
Action: Mouse moved to (455, 303)
Screenshot: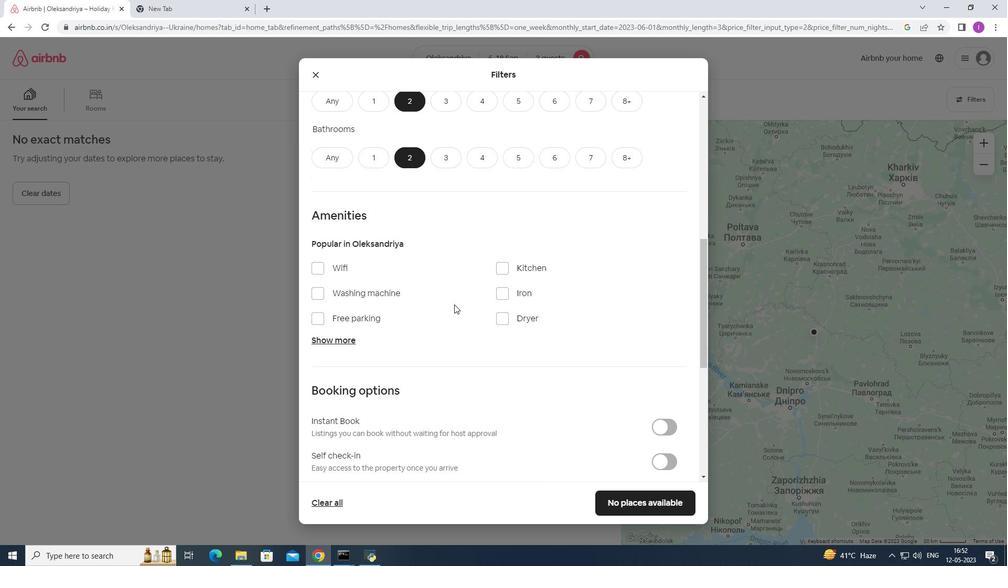 
Action: Mouse scrolled (455, 302) with delta (0, 0)
Screenshot: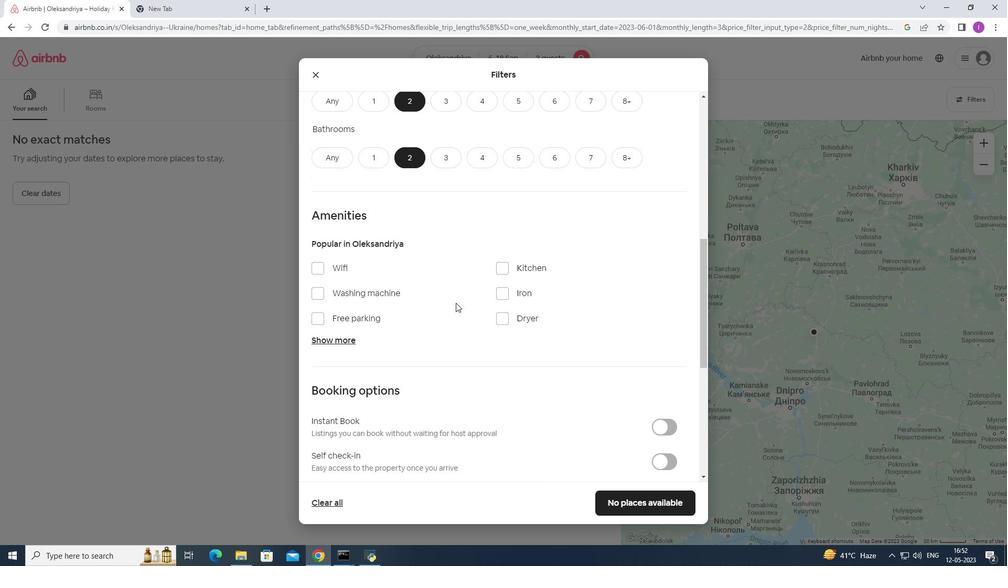 
Action: Mouse scrolled (455, 302) with delta (0, 0)
Screenshot: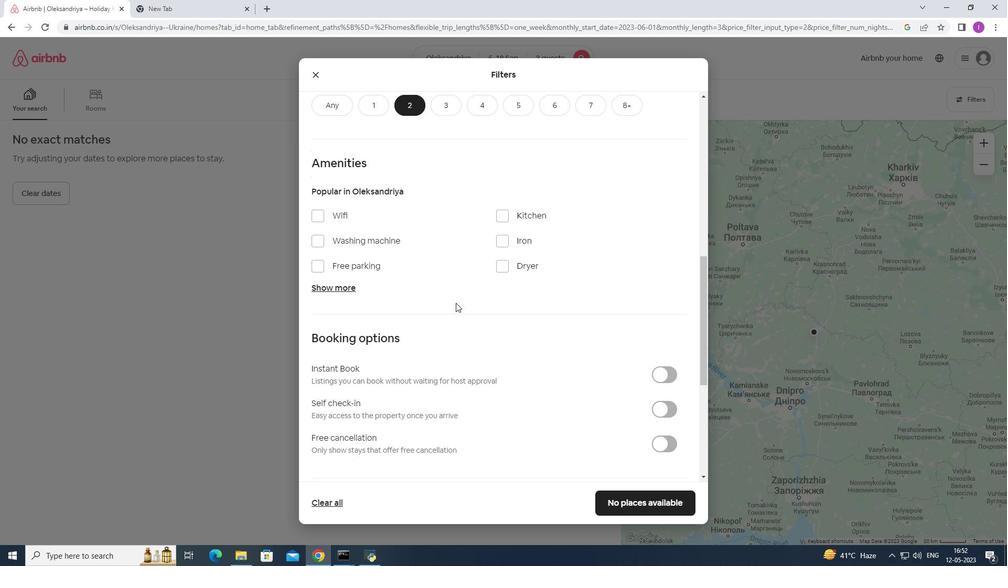 
Action: Mouse moved to (523, 300)
Screenshot: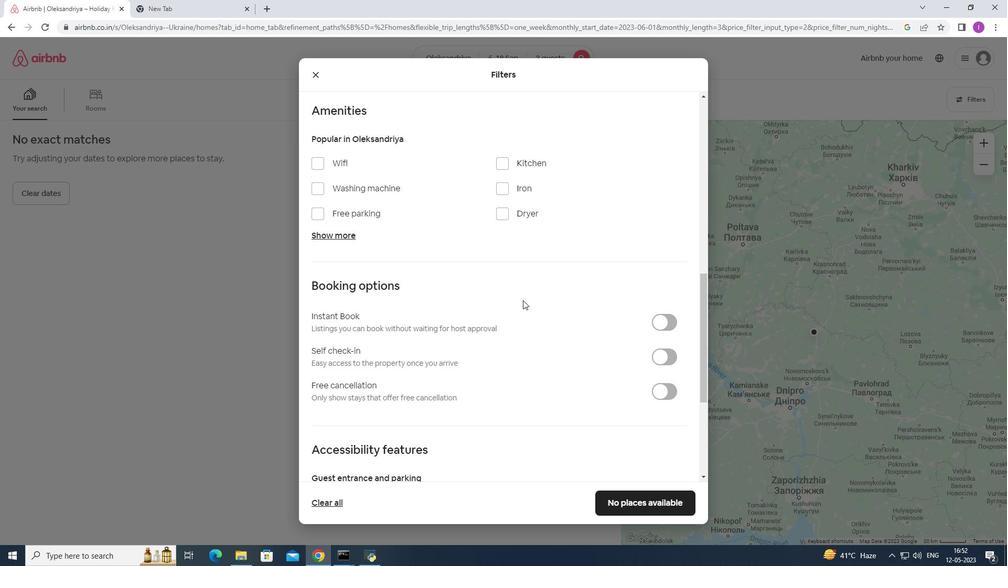 
Action: Mouse scrolled (523, 300) with delta (0, 0)
Screenshot: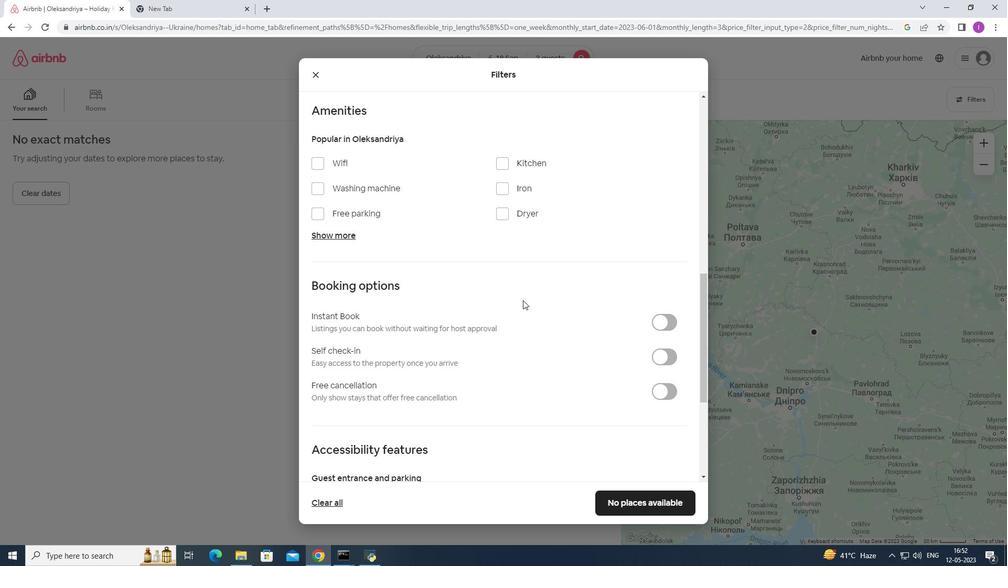 
Action: Mouse moved to (503, 322)
Screenshot: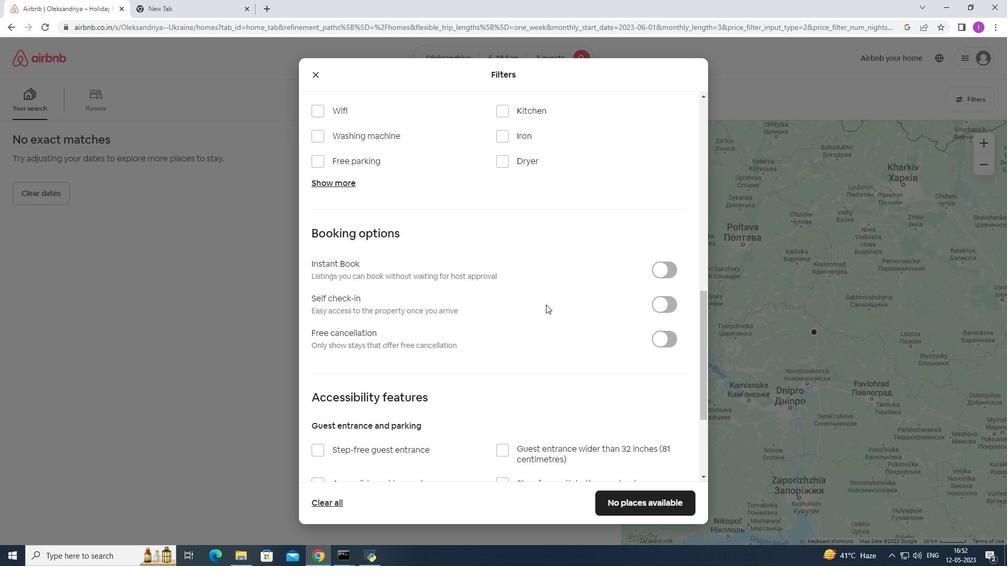 
Action: Mouse scrolled (503, 322) with delta (0, 0)
Screenshot: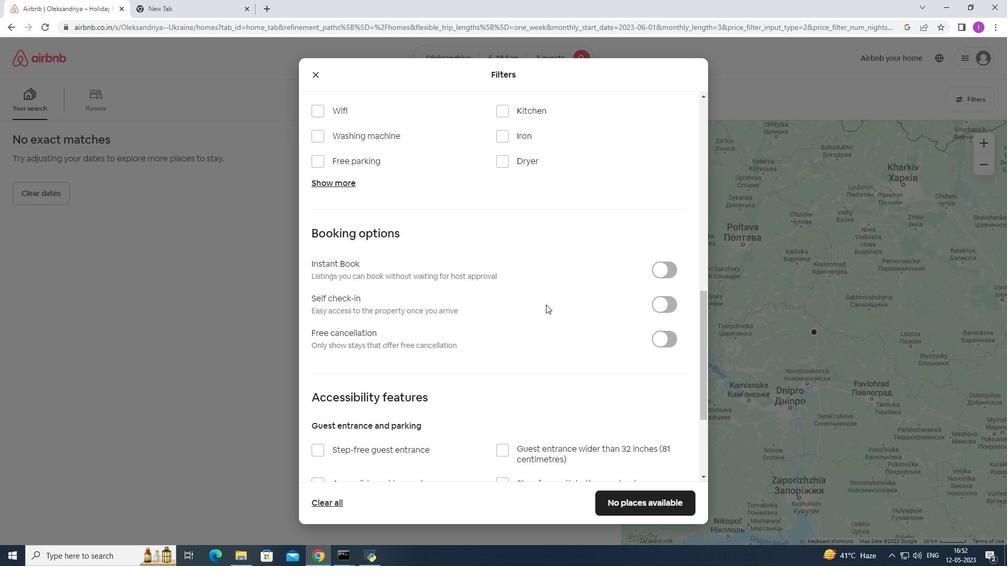 
Action: Mouse moved to (458, 340)
Screenshot: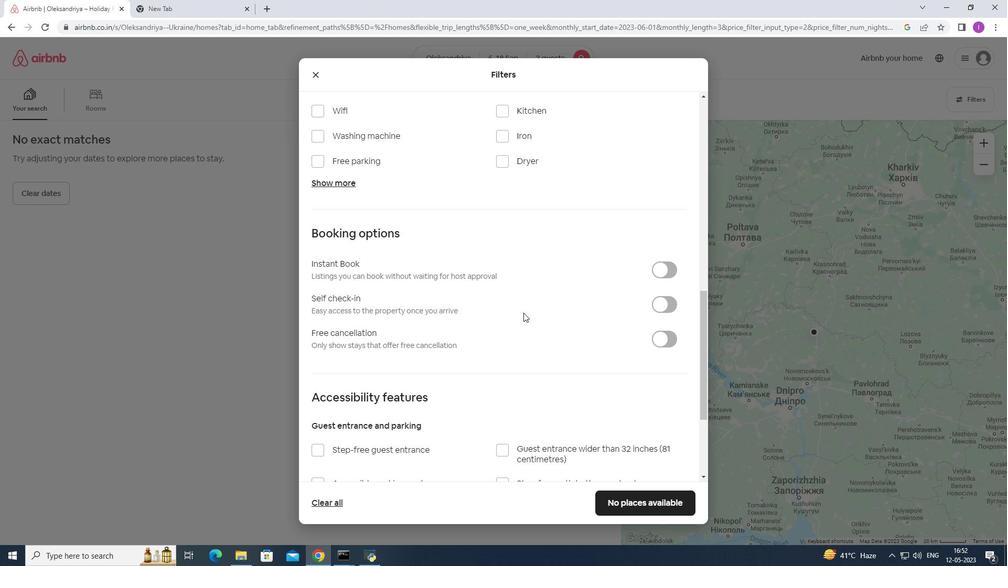 
Action: Mouse scrolled (458, 341) with delta (0, 0)
Screenshot: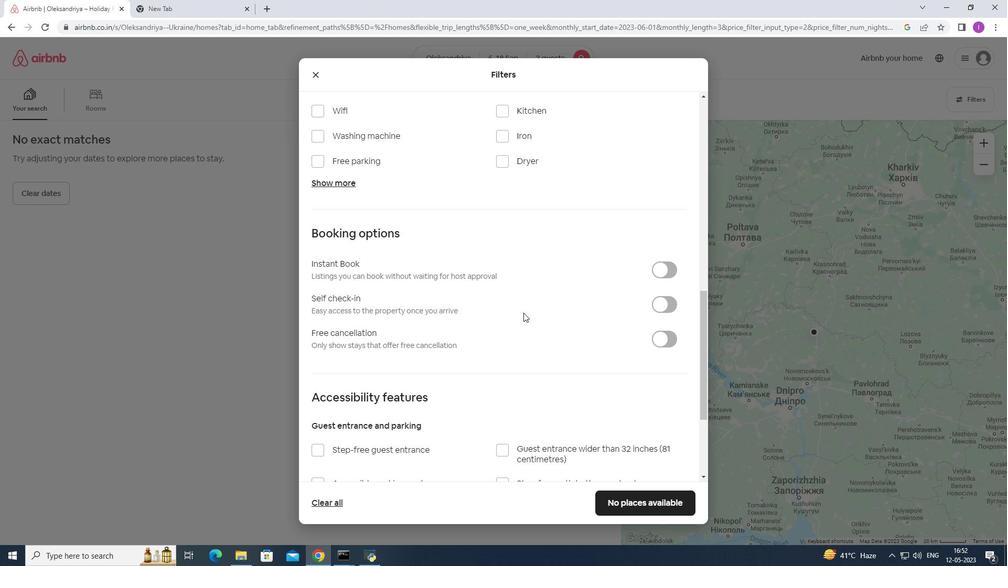 
Action: Mouse moved to (434, 344)
Screenshot: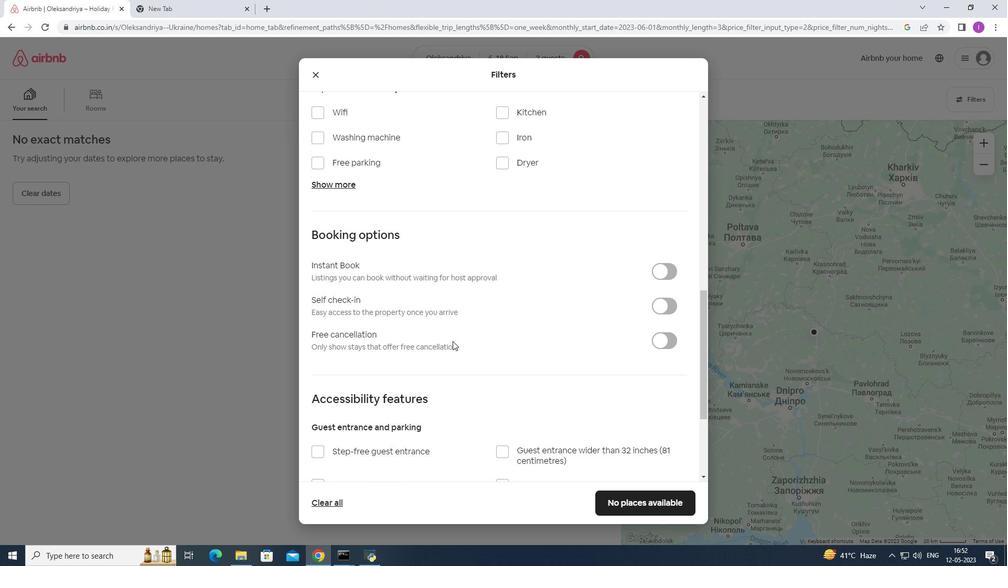 
Action: Mouse scrolled (434, 345) with delta (0, 0)
Screenshot: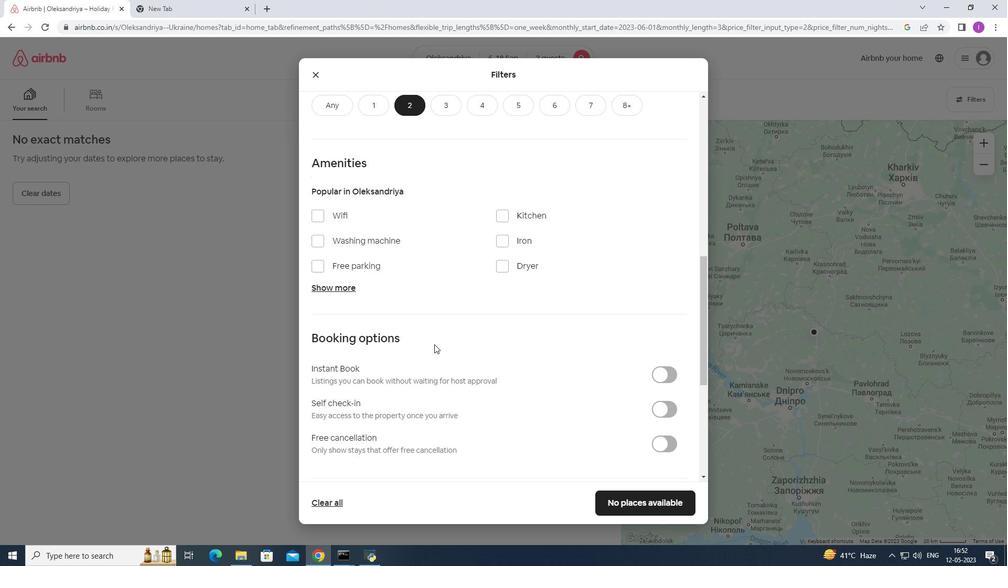 
Action: Mouse scrolled (434, 345) with delta (0, 0)
Screenshot: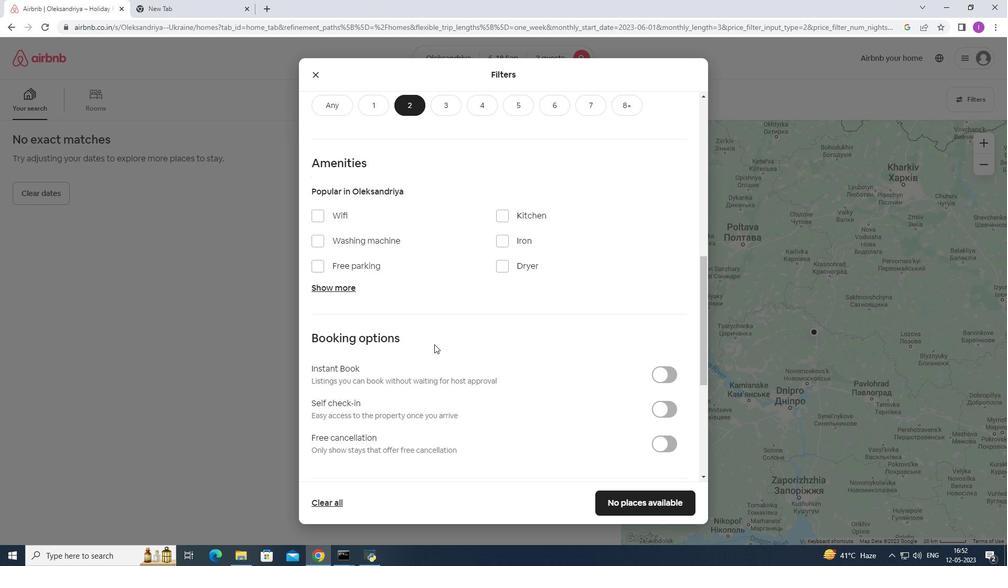 
Action: Mouse scrolled (434, 344) with delta (0, 0)
Screenshot: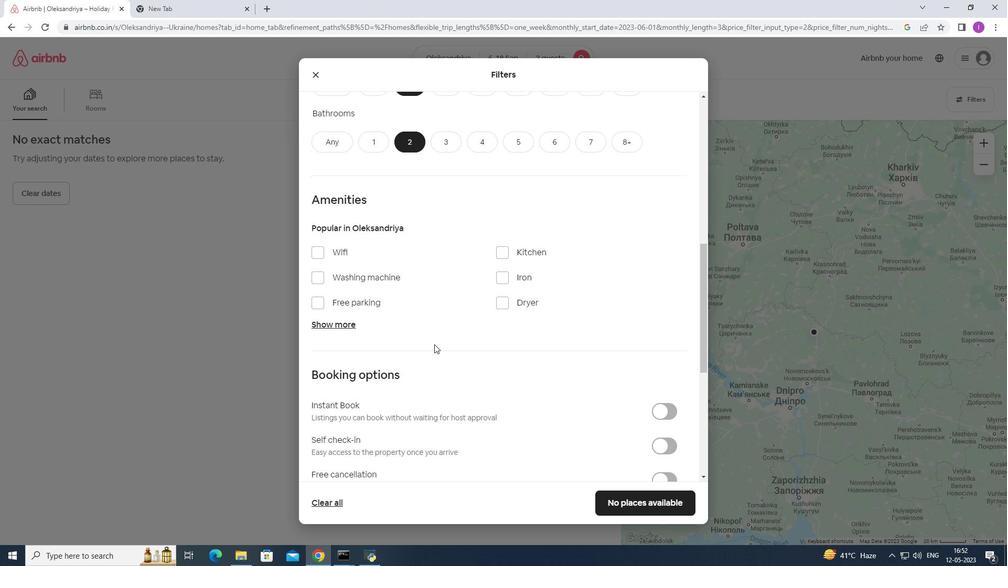 
Action: Mouse scrolled (434, 344) with delta (0, 0)
Screenshot: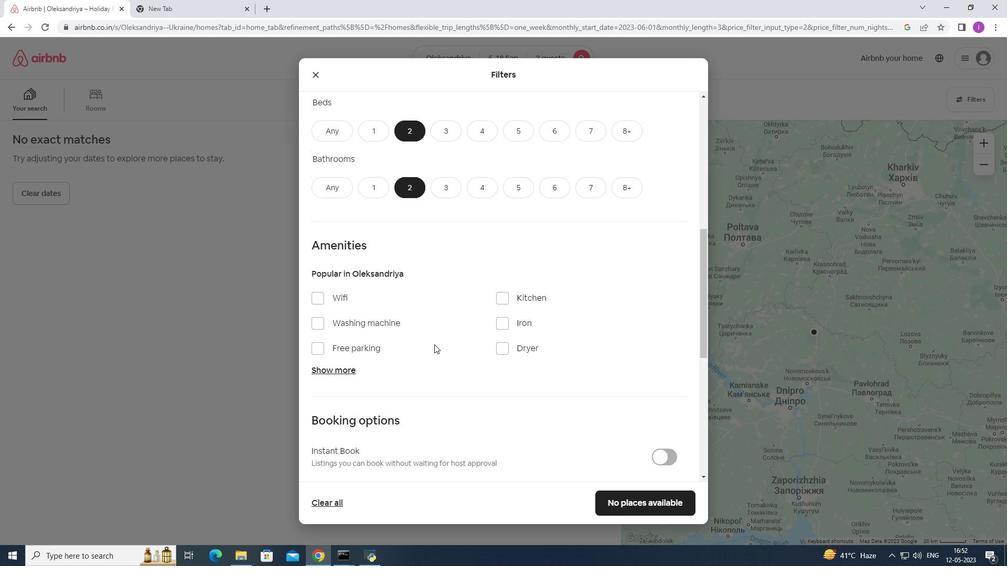
Action: Mouse moved to (444, 337)
Screenshot: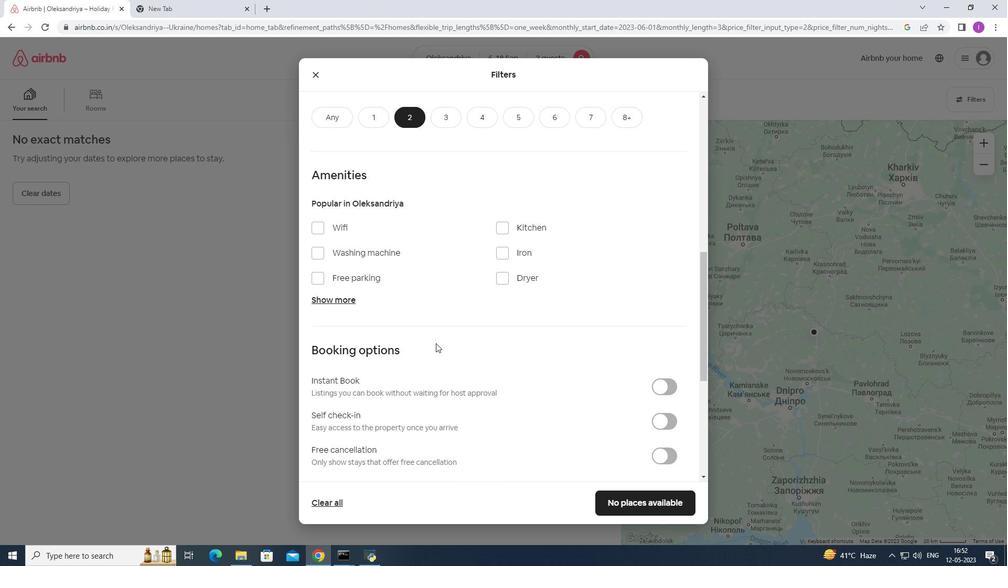 
Action: Mouse scrolled (444, 337) with delta (0, 0)
Screenshot: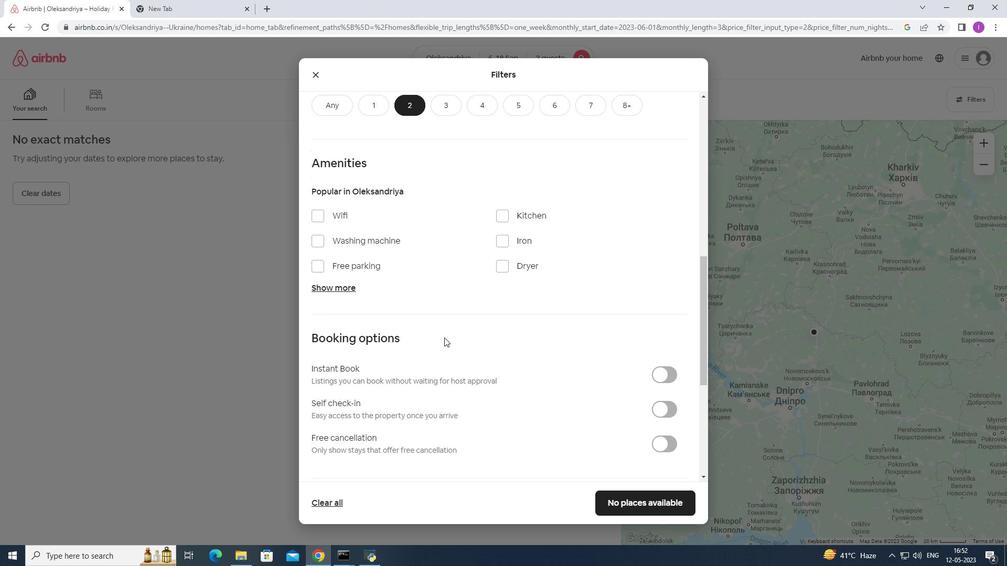 
Action: Mouse scrolled (444, 337) with delta (0, 0)
Screenshot: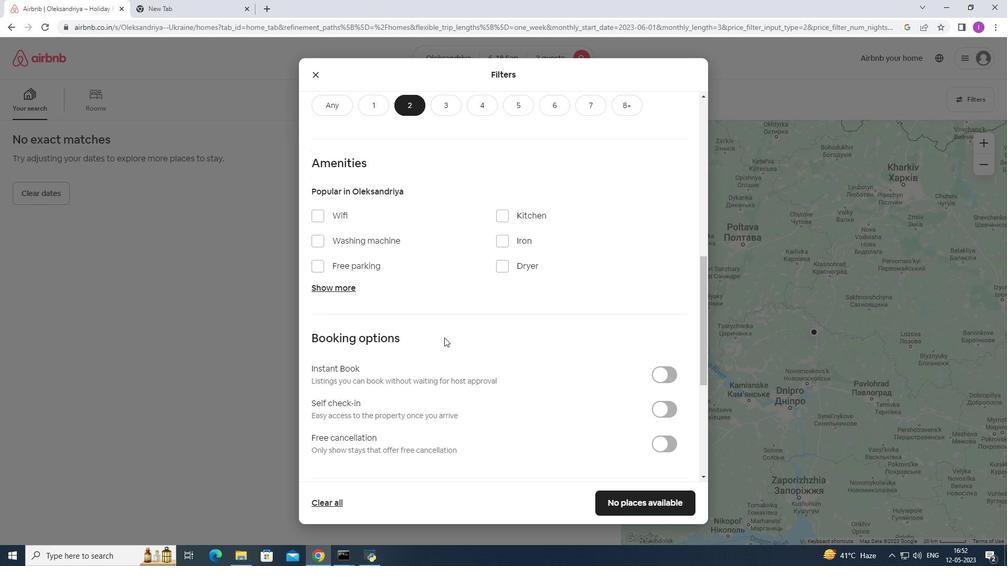 
Action: Mouse moved to (445, 337)
Screenshot: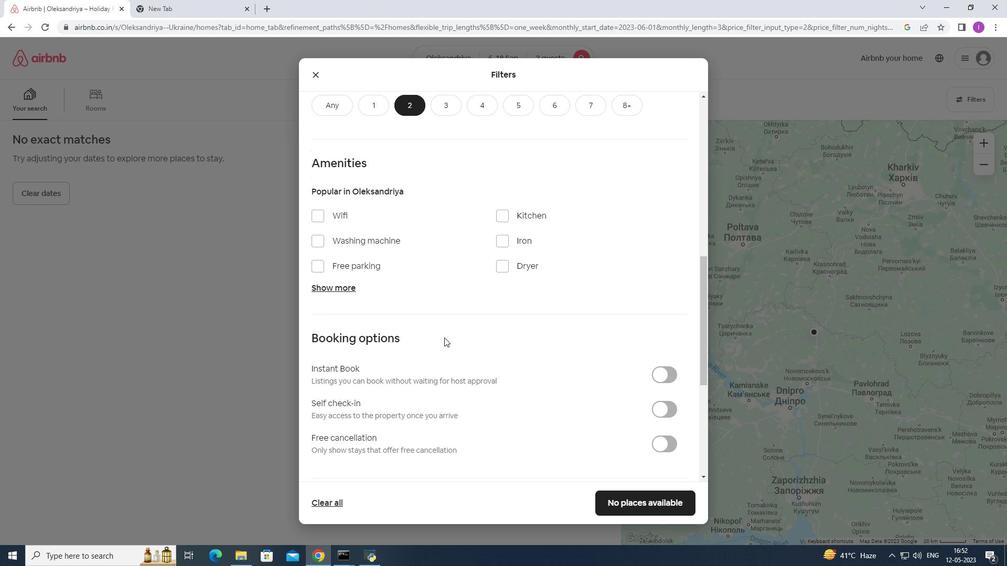 
Action: Mouse scrolled (445, 337) with delta (0, 0)
Screenshot: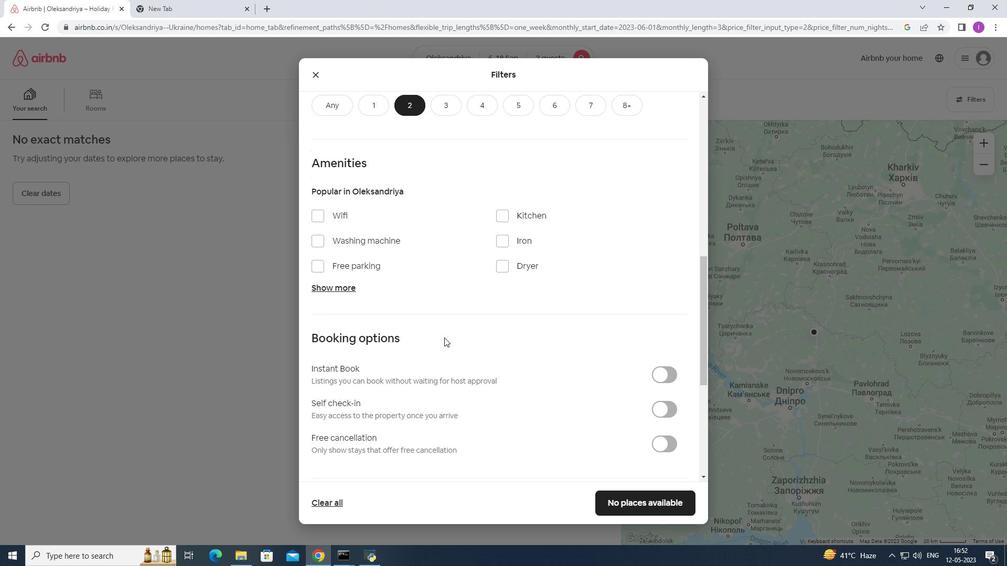 
Action: Mouse moved to (666, 256)
Screenshot: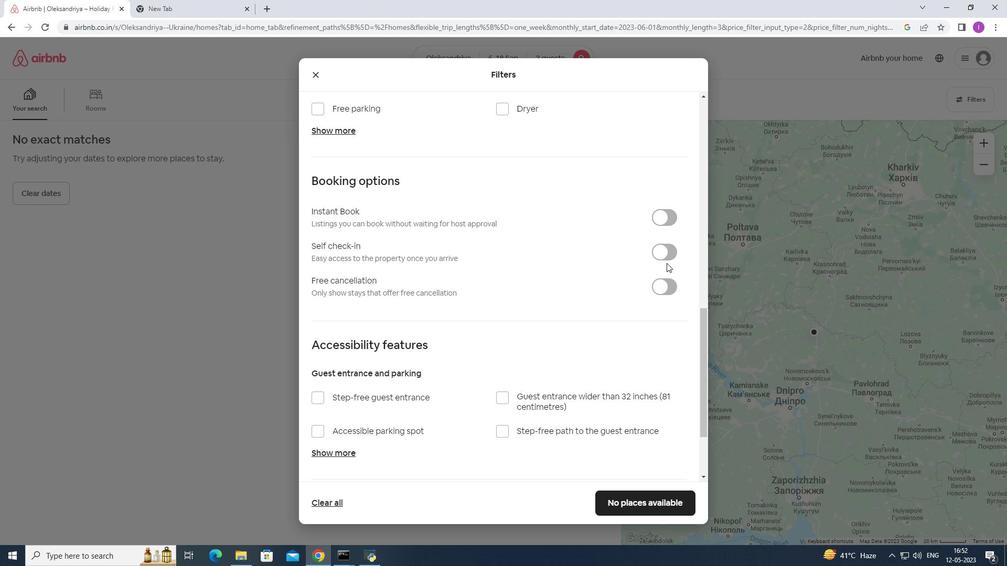 
Action: Mouse pressed left at (666, 256)
Screenshot: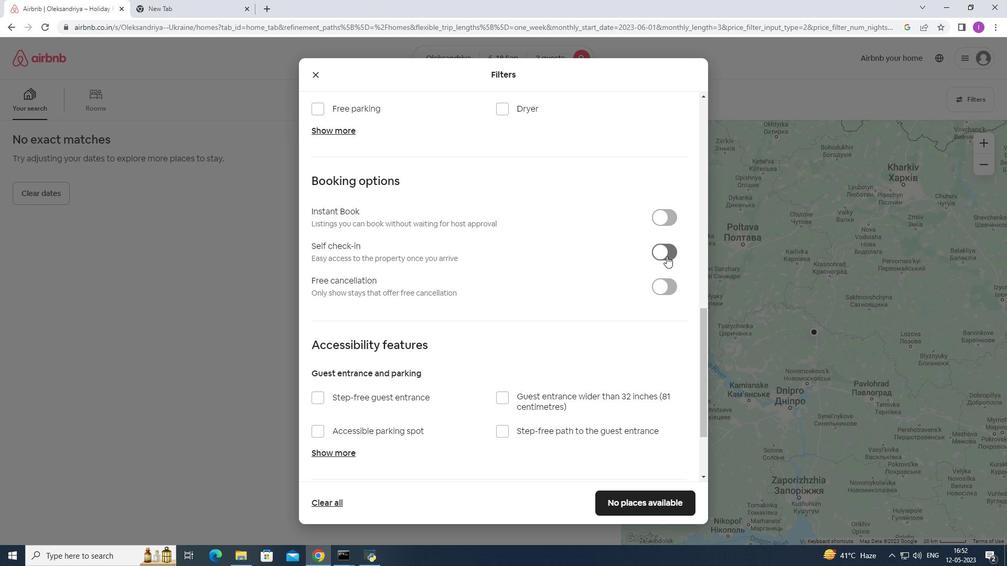 
Action: Mouse moved to (567, 379)
Screenshot: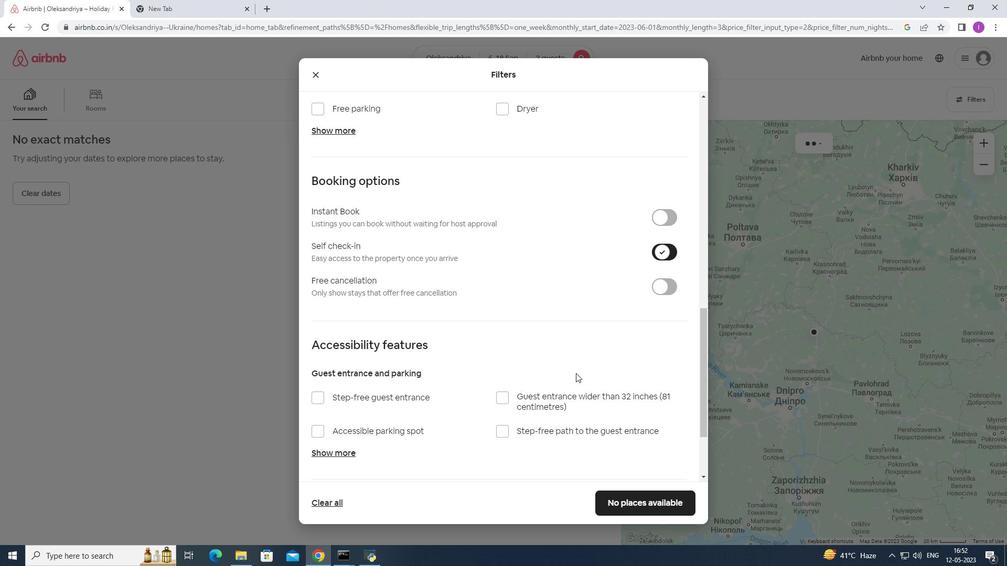 
Action: Mouse scrolled (567, 378) with delta (0, 0)
Screenshot: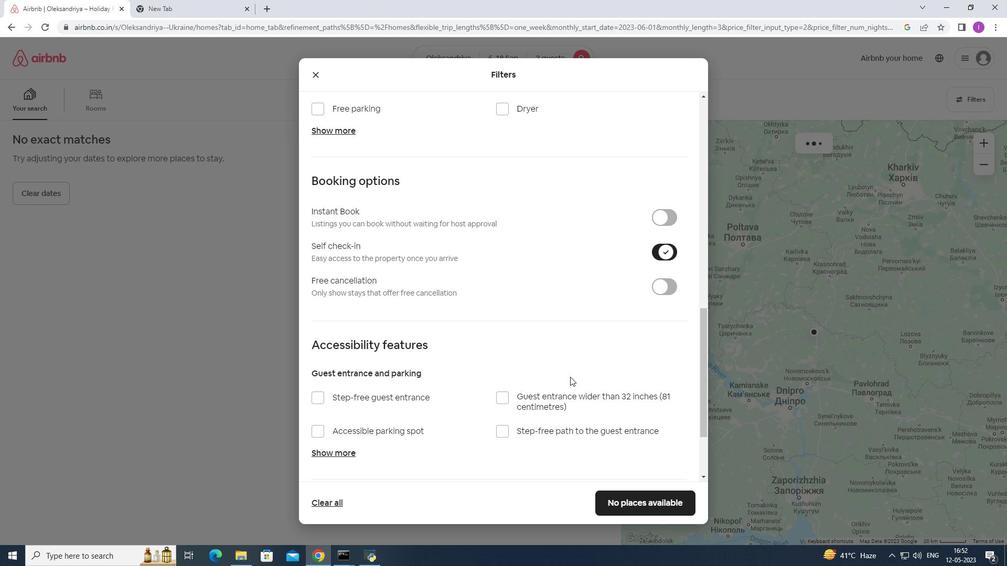
Action: Mouse moved to (565, 382)
Screenshot: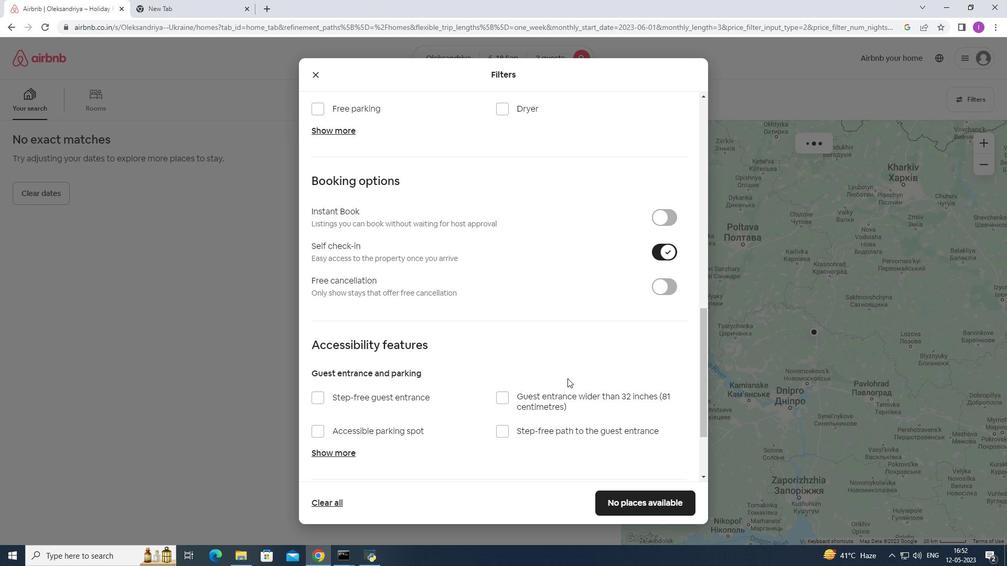 
Action: Mouse scrolled (565, 382) with delta (0, 0)
Screenshot: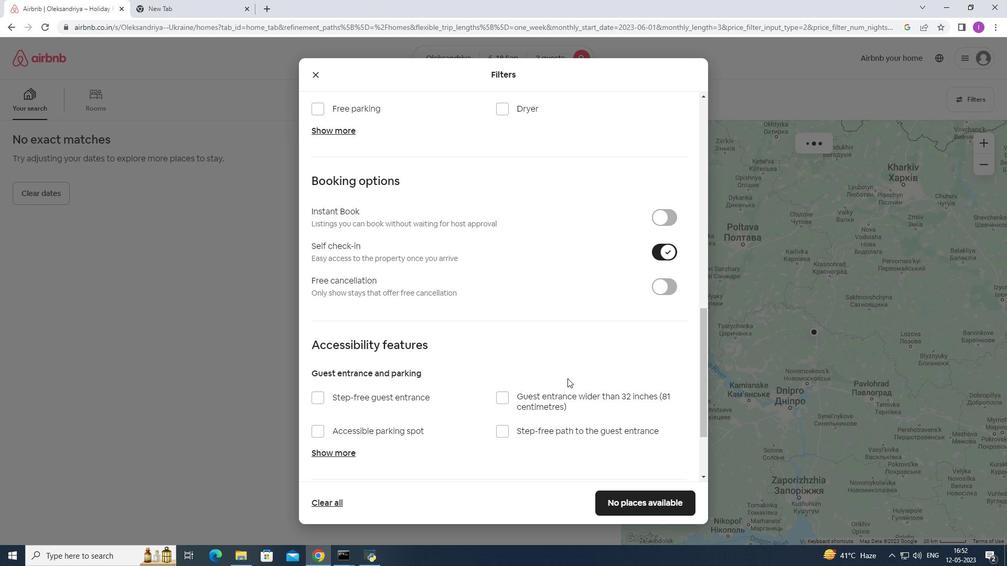 
Action: Mouse moved to (564, 385)
Screenshot: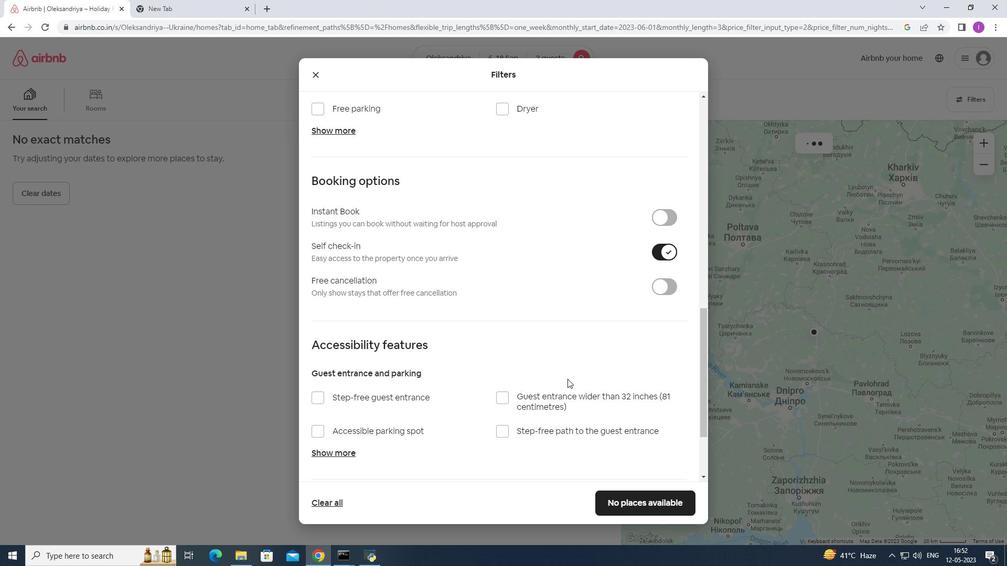 
Action: Mouse scrolled (564, 384) with delta (0, 0)
Screenshot: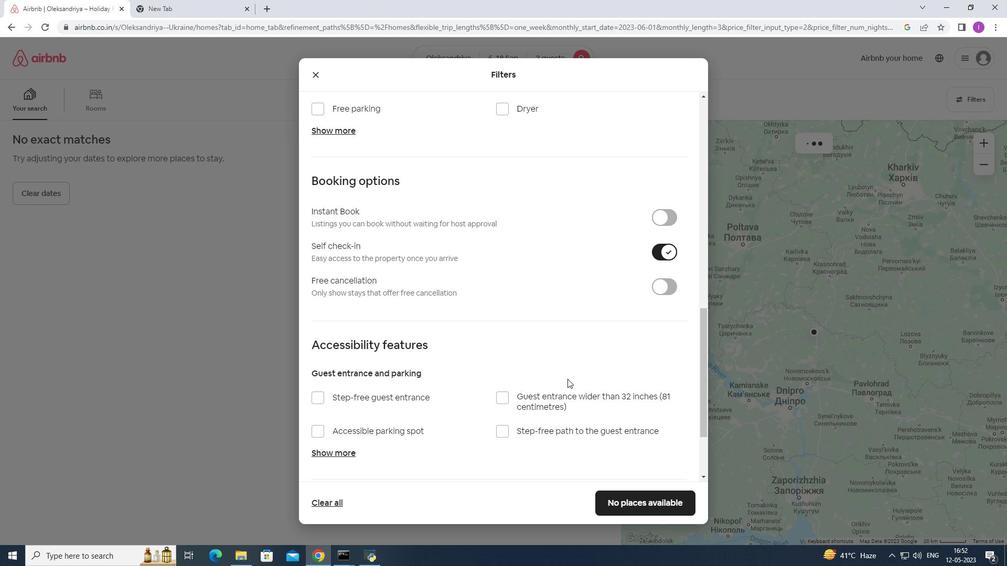 
Action: Mouse scrolled (564, 384) with delta (0, 0)
Screenshot: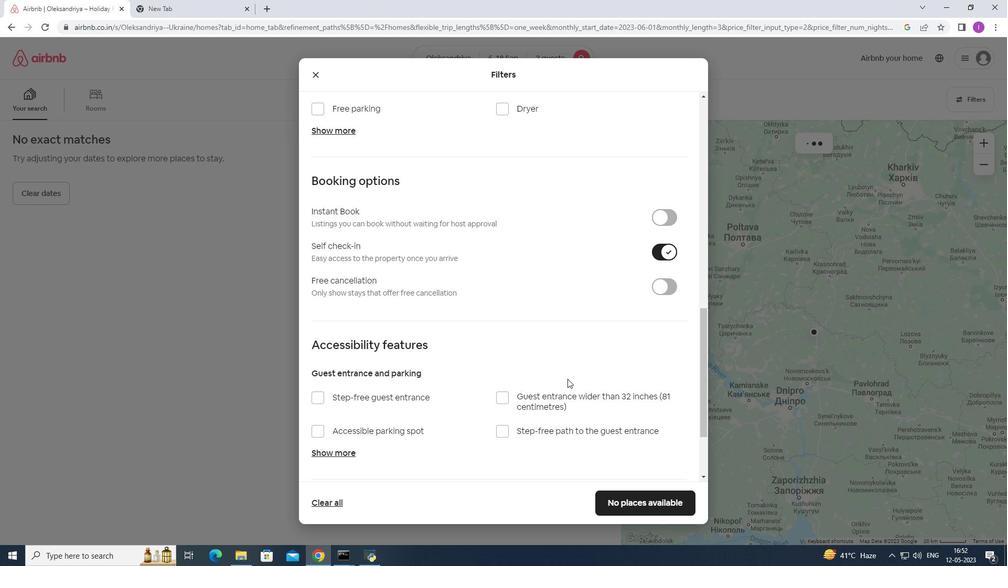 
Action: Mouse moved to (563, 386)
Screenshot: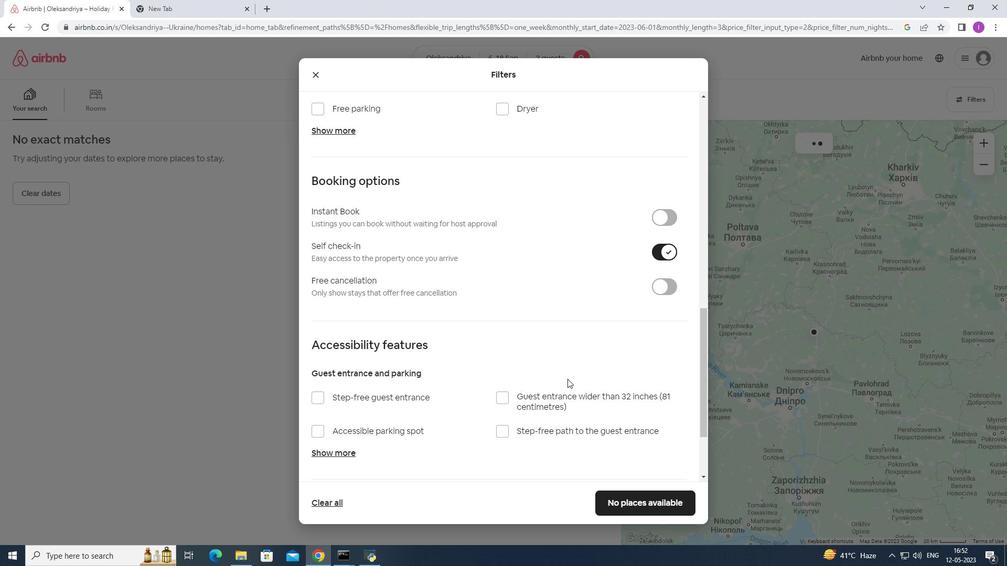 
Action: Mouse scrolled (563, 386) with delta (0, 0)
Screenshot: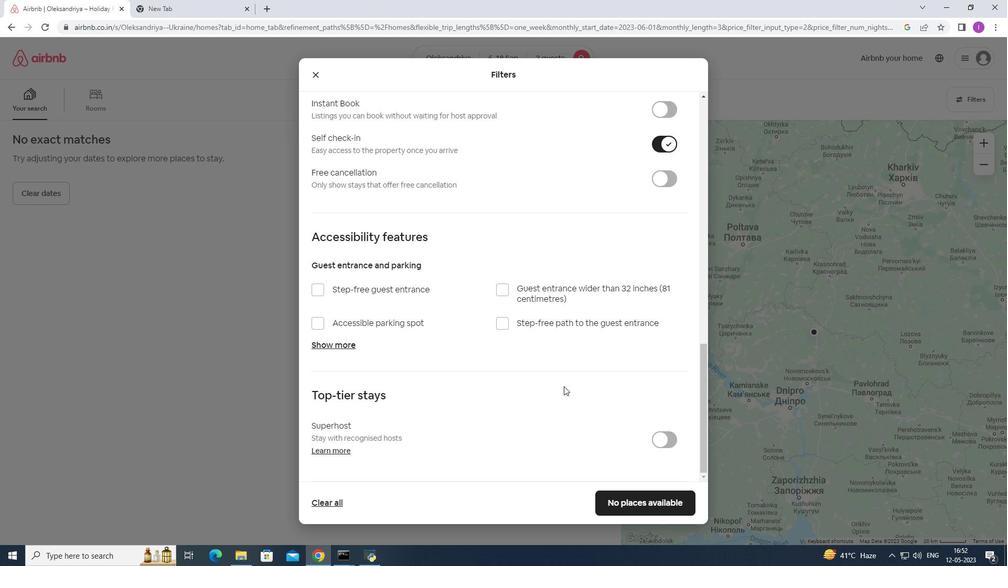 
Action: Mouse scrolled (563, 386) with delta (0, 0)
Screenshot: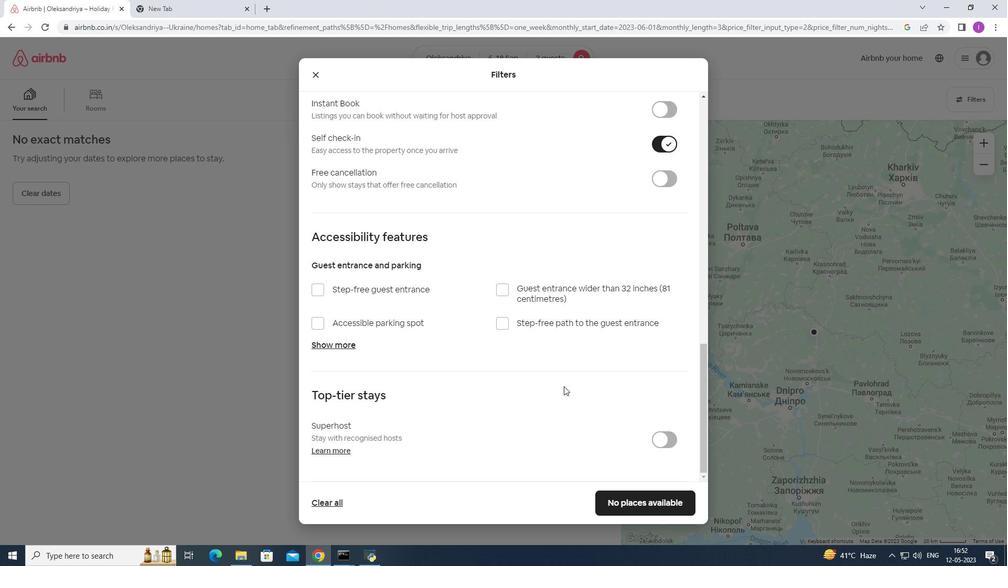 
Action: Mouse scrolled (563, 386) with delta (0, 0)
Screenshot: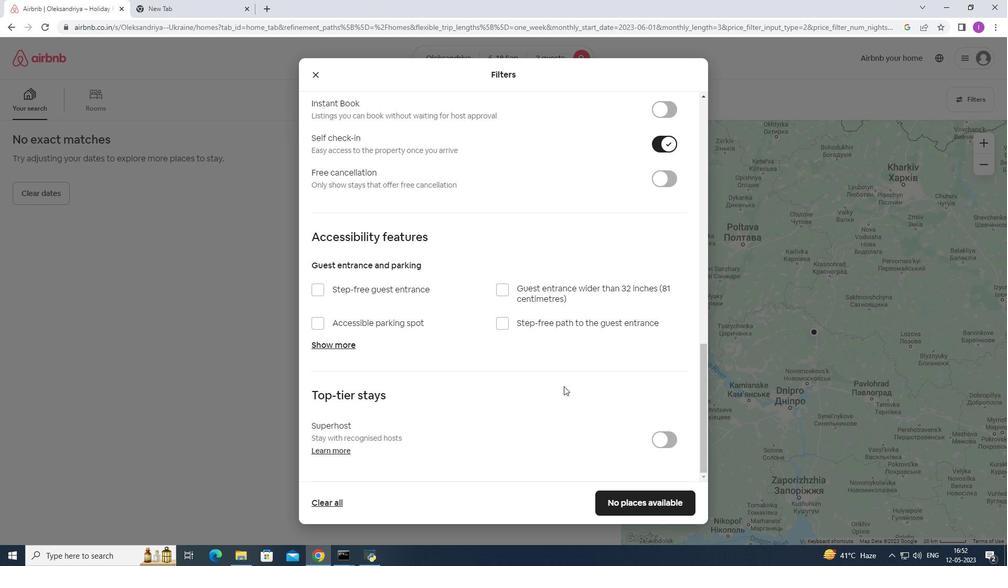 
Action: Mouse scrolled (563, 386) with delta (0, 0)
Screenshot: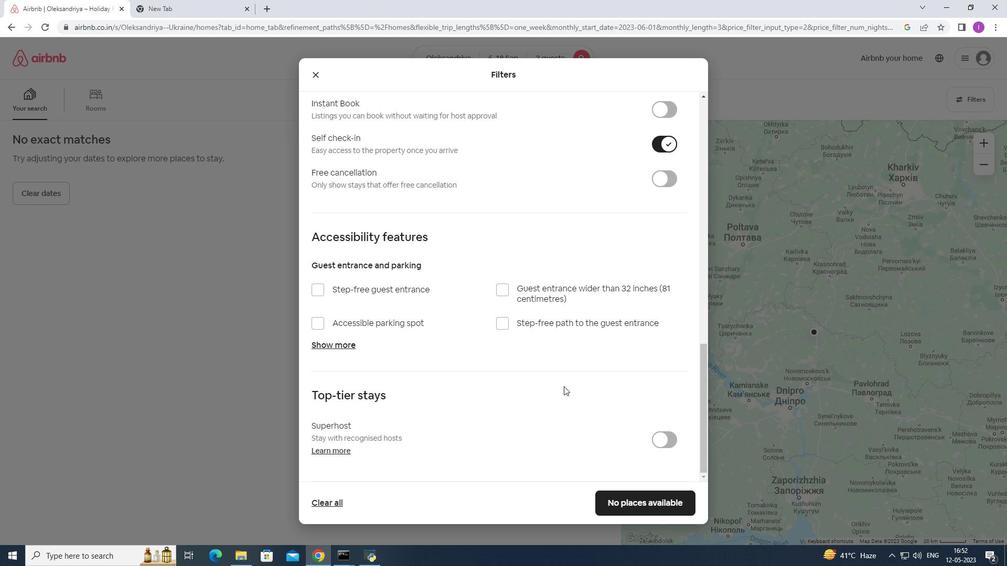 
Action: Mouse moved to (613, 500)
Screenshot: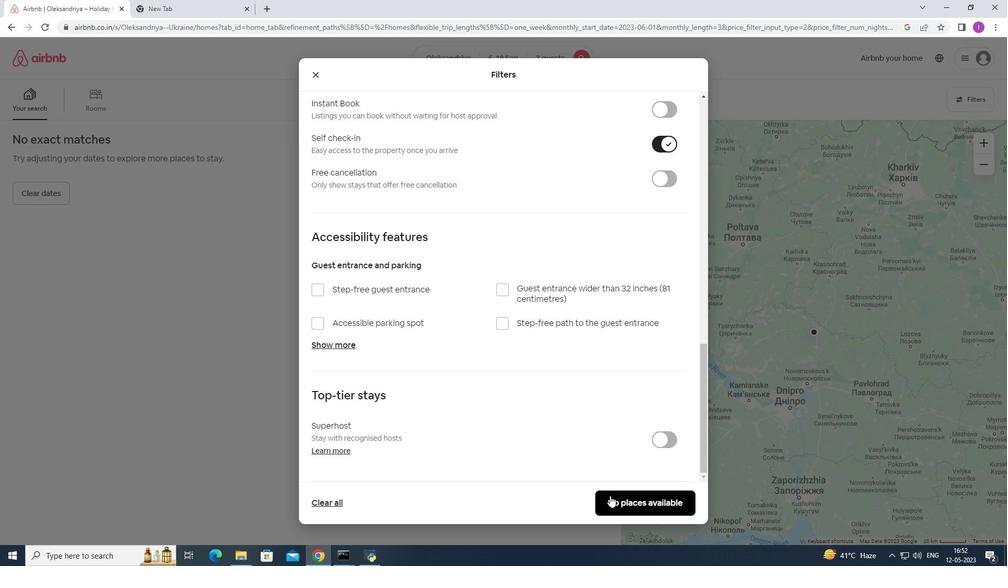 
Action: Mouse pressed left at (613, 500)
Screenshot: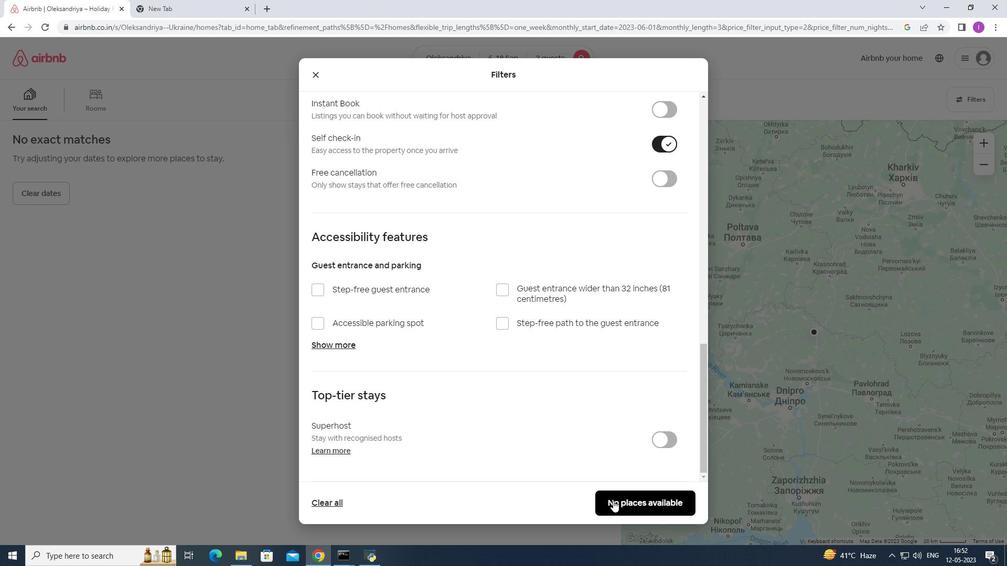 
Action: Mouse moved to (613, 499)
Screenshot: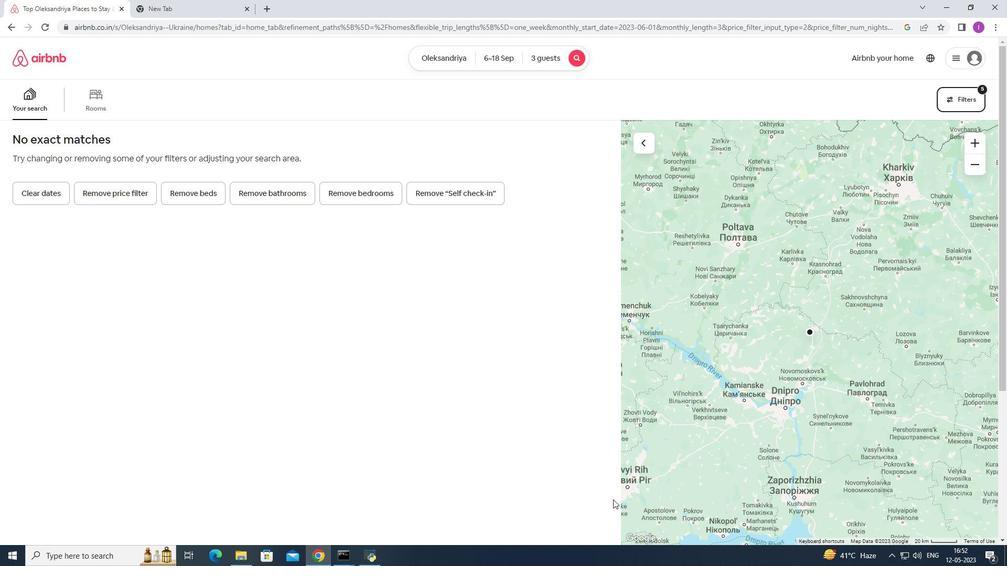 
